 Task: Font style For heading Use Alef with orange colour & Underline. font size for heading '24 Pt. 'Change the font style of data to Alefand font size to  14 Pt. Change the alignment of both headline & data to  Align top. In the sheet  AssetAllocationbook
Action: Mouse moved to (88, 62)
Screenshot: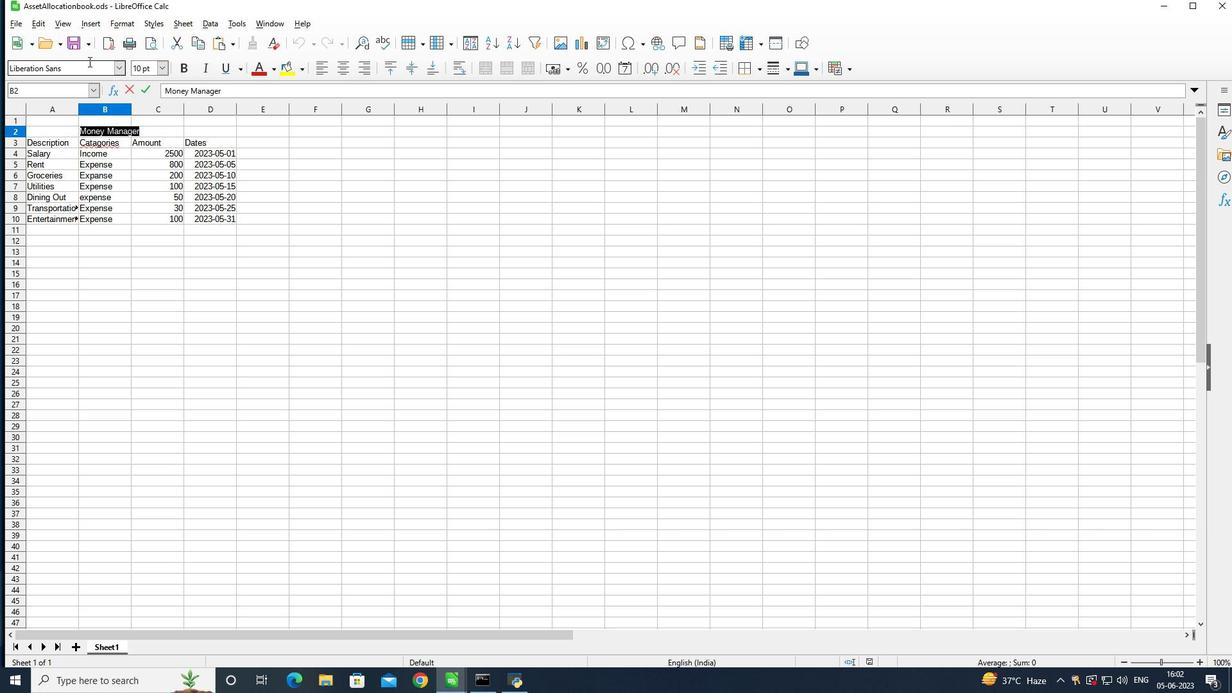 
Action: Mouse pressed left at (88, 61)
Screenshot: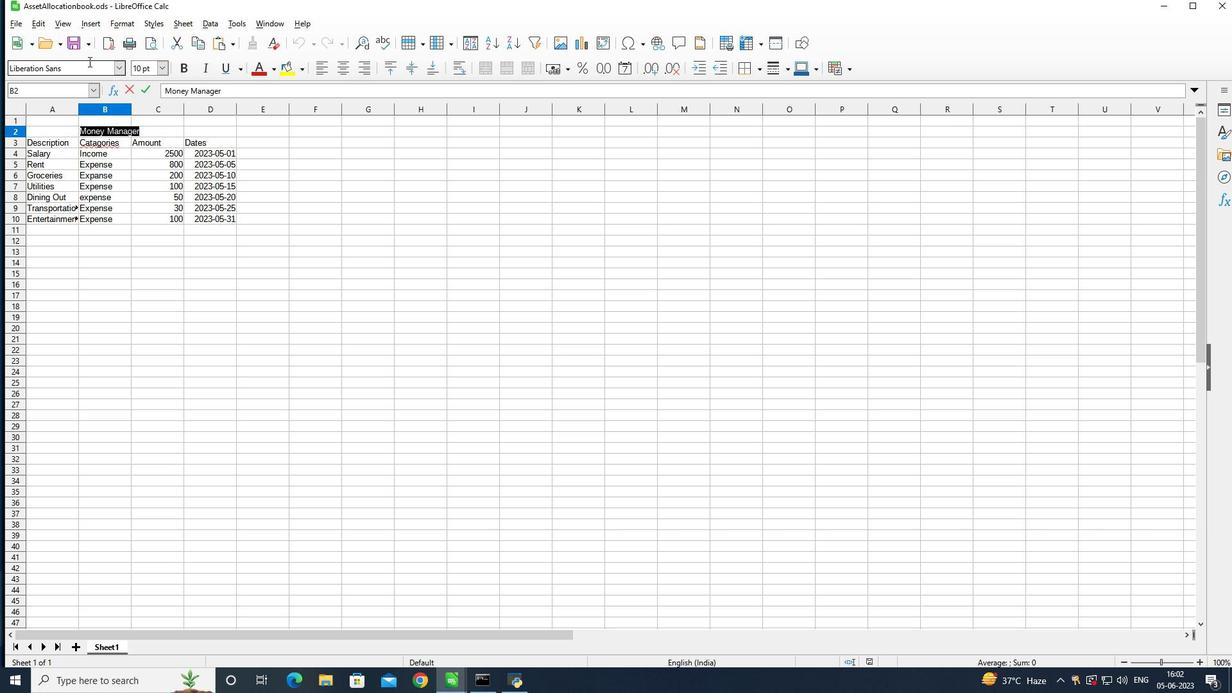 
Action: Mouse moved to (466, 125)
Screenshot: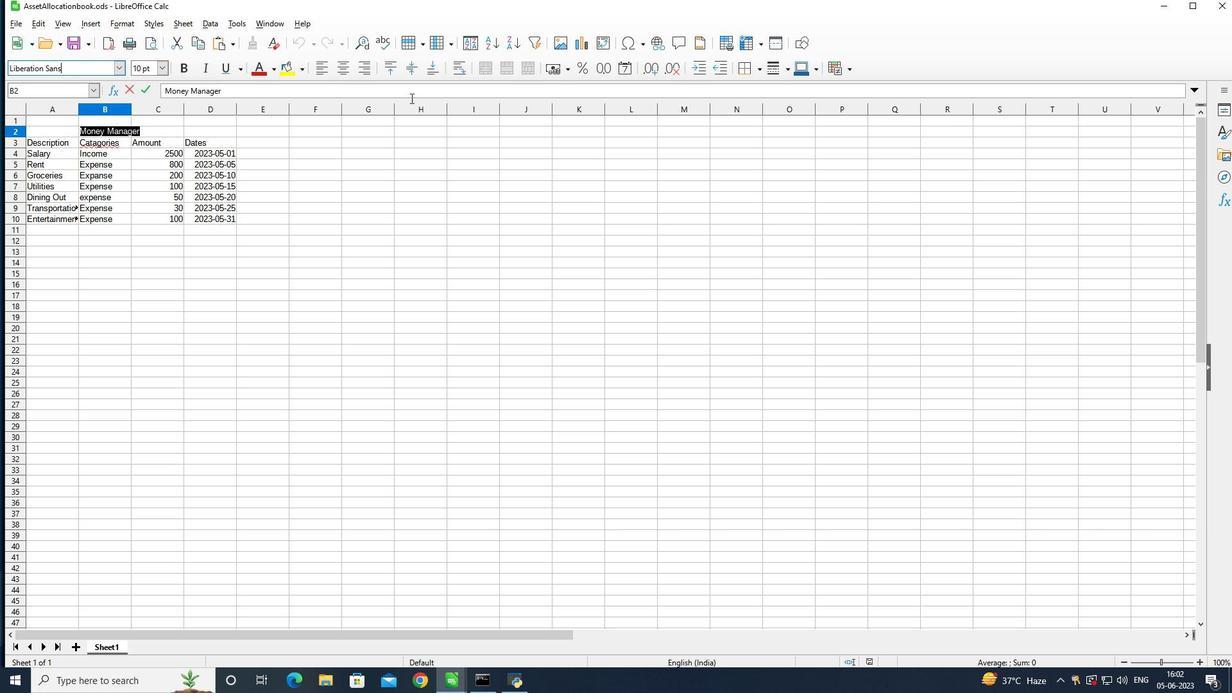
Action: Key pressed <Key.backspace>
Screenshot: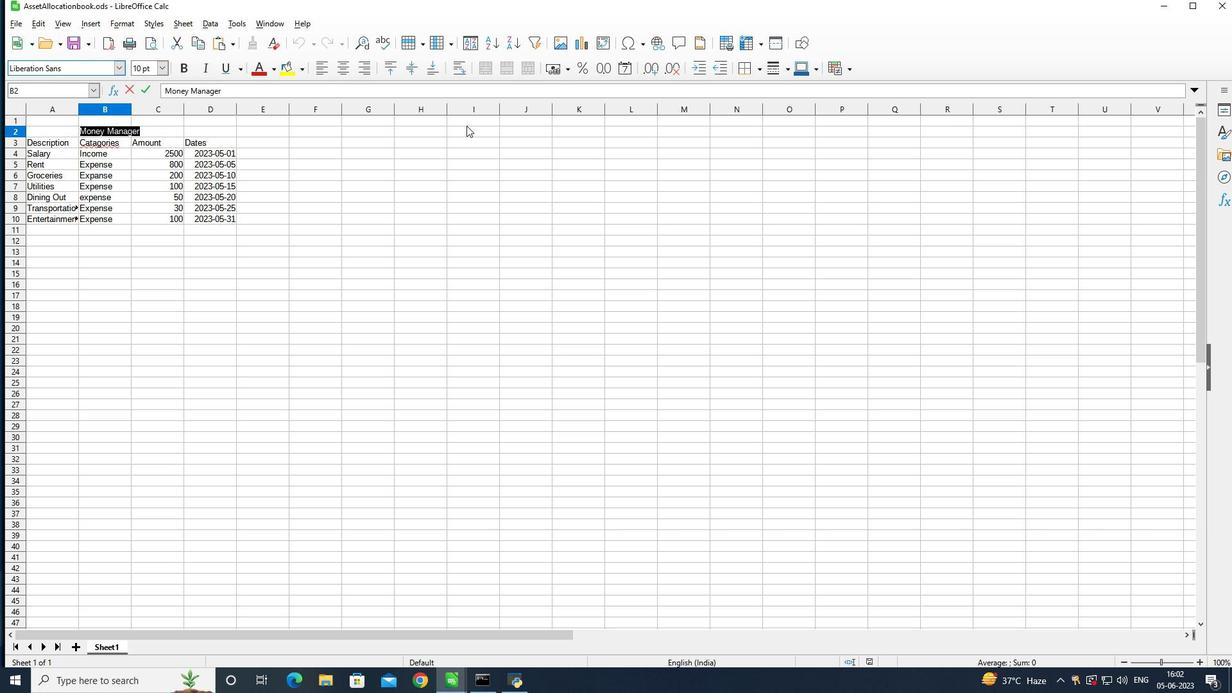 
Action: Mouse moved to (465, 125)
Screenshot: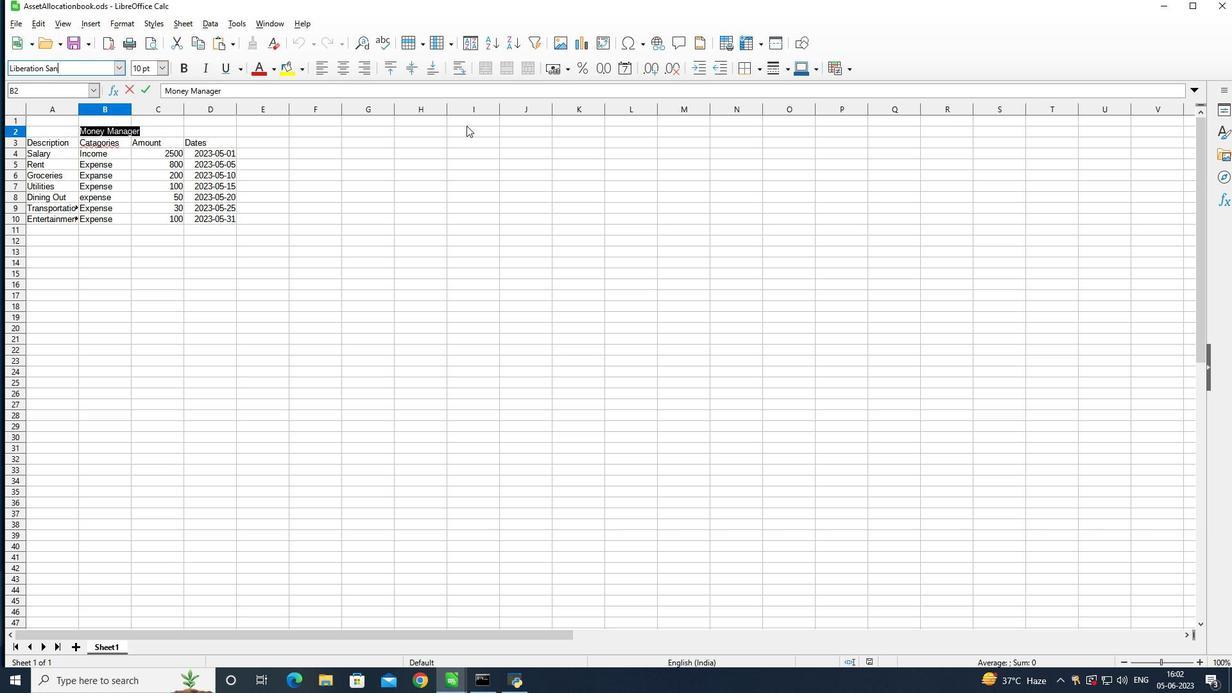 
Action: Key pressed <Key.backspace><Key.backspace><Key.backspace><Key.backspace><Key.backspace><Key.backspace><Key.backspace><Key.backspace><Key.backspace><Key.backspace><Key.backspace><Key.backspace><Key.backspace><Key.backspace><Key.backspace><Key.backspace><Key.backspace><Key.backspace><Key.backspace><Key.backspace><Key.backspace><Key.shift>Alef<Key.enter>
Screenshot: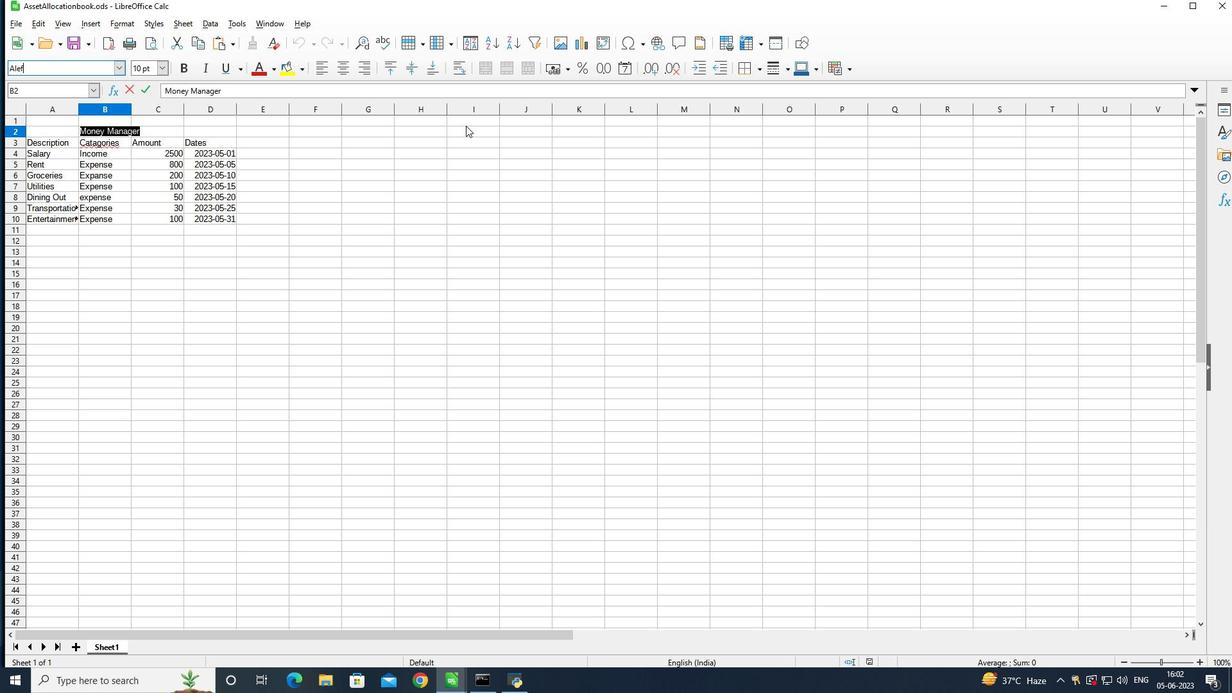 
Action: Mouse moved to (272, 68)
Screenshot: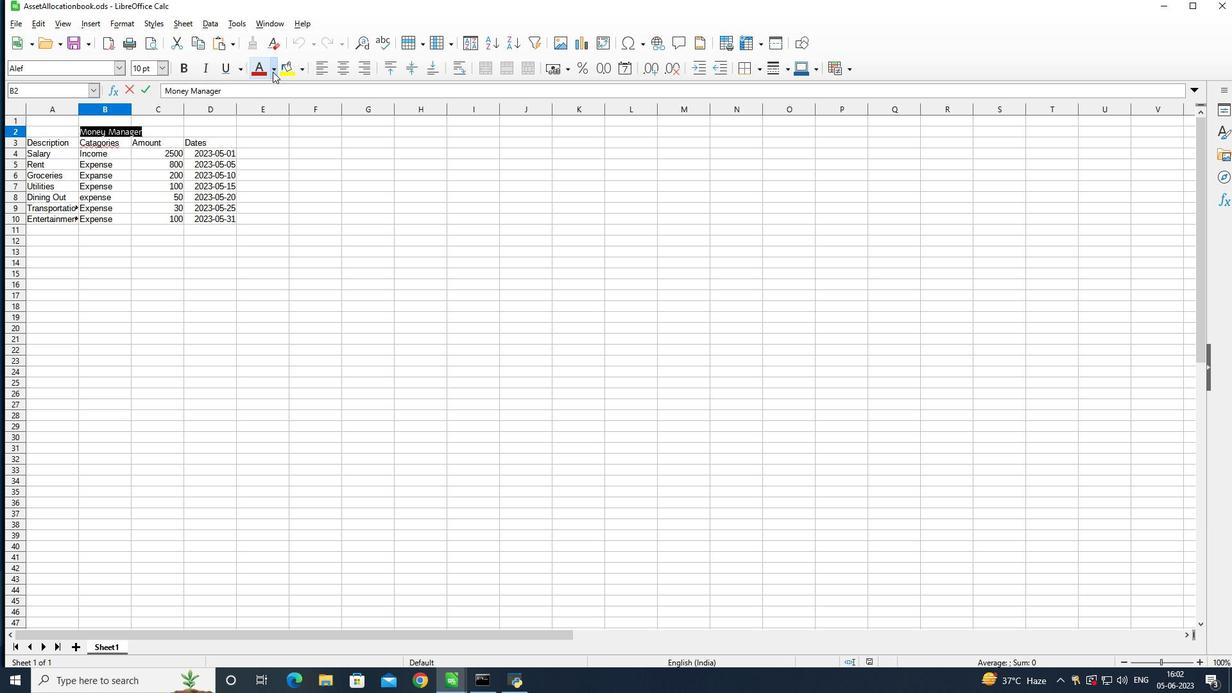 
Action: Mouse pressed left at (272, 68)
Screenshot: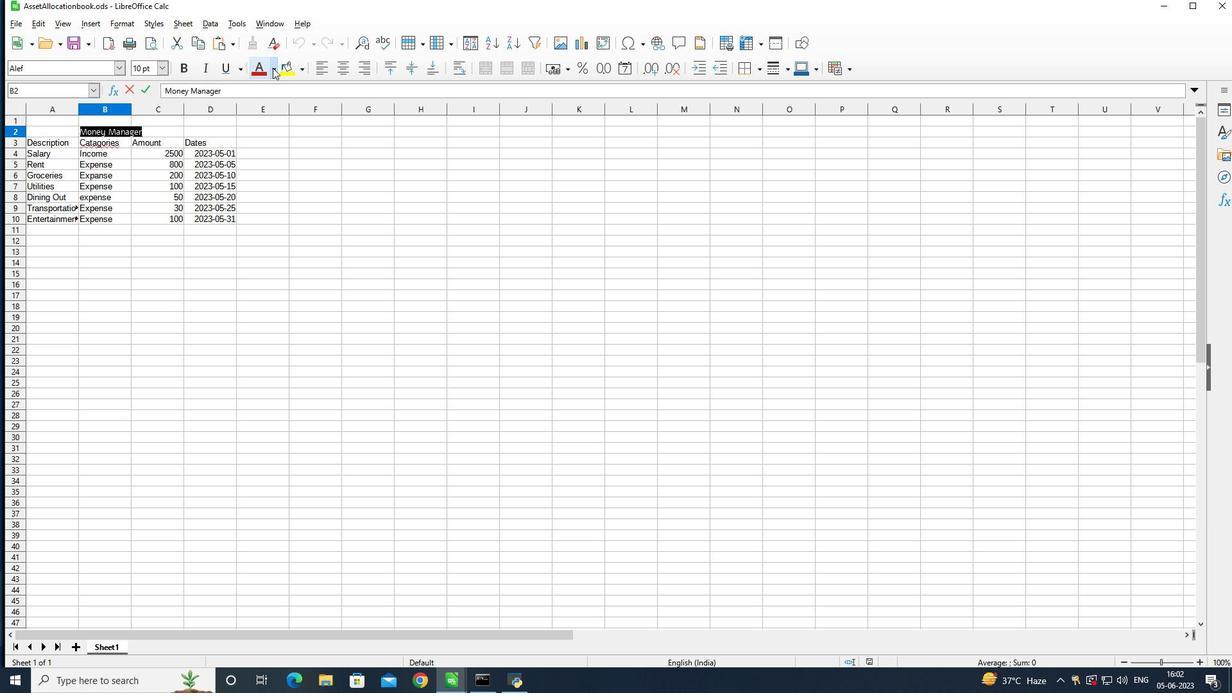 
Action: Mouse moved to (284, 161)
Screenshot: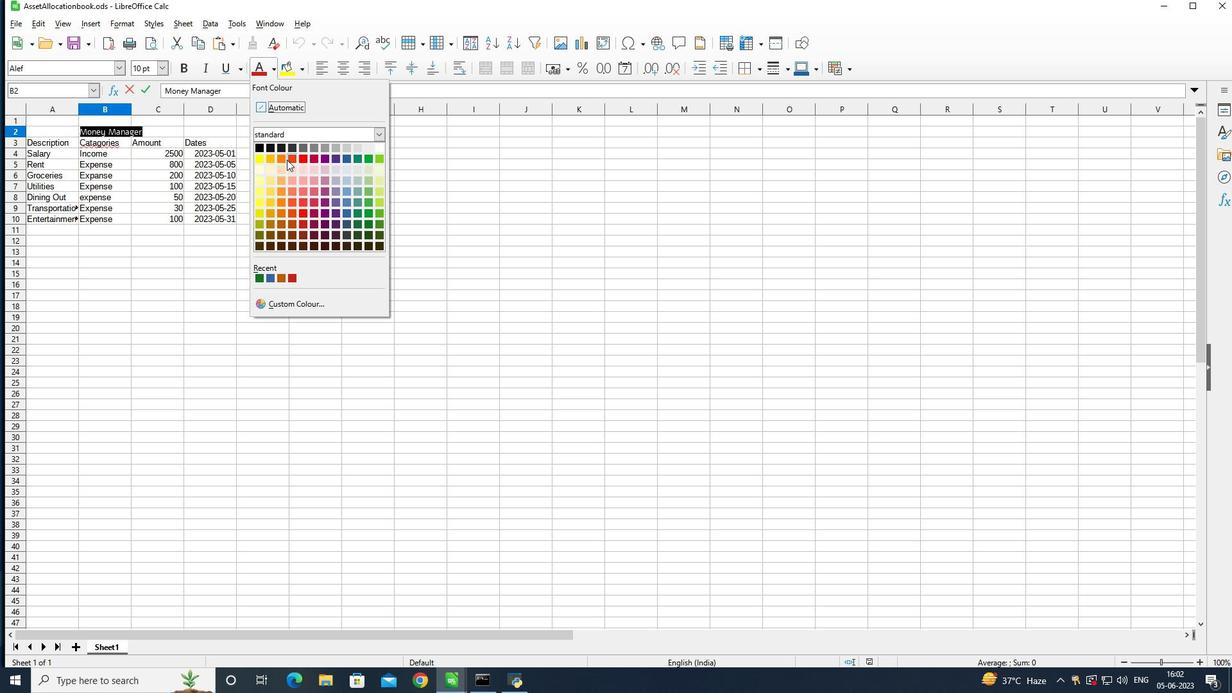 
Action: Mouse pressed left at (284, 161)
Screenshot: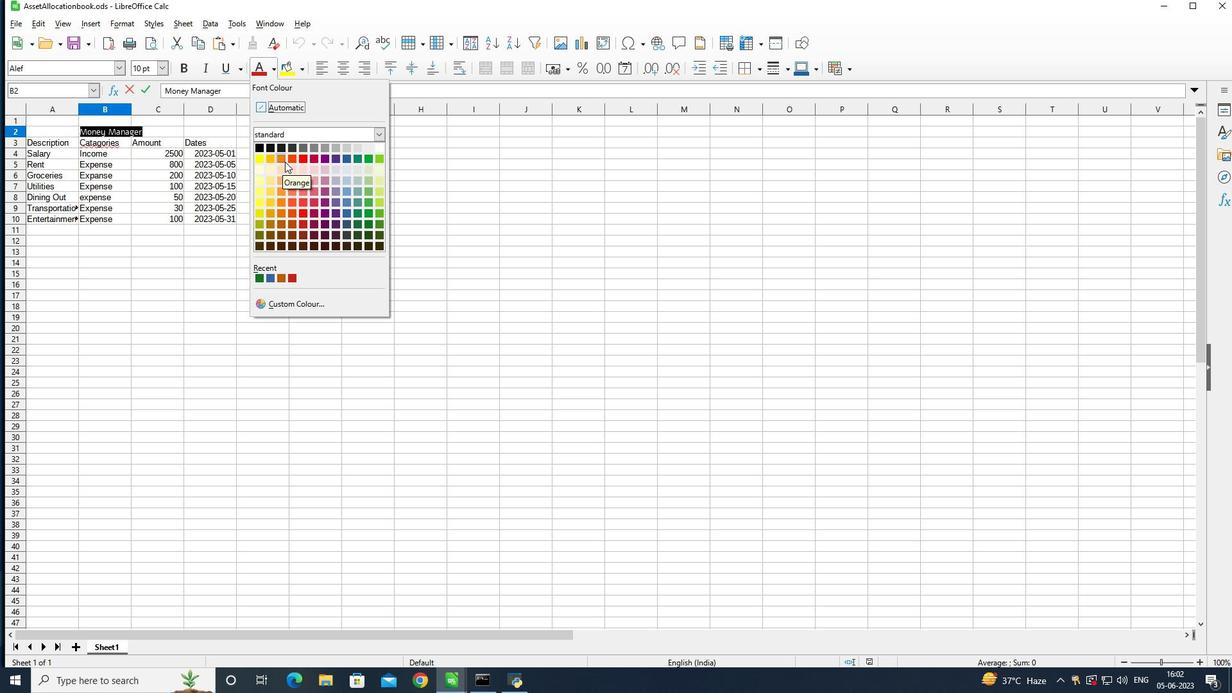 
Action: Mouse moved to (227, 73)
Screenshot: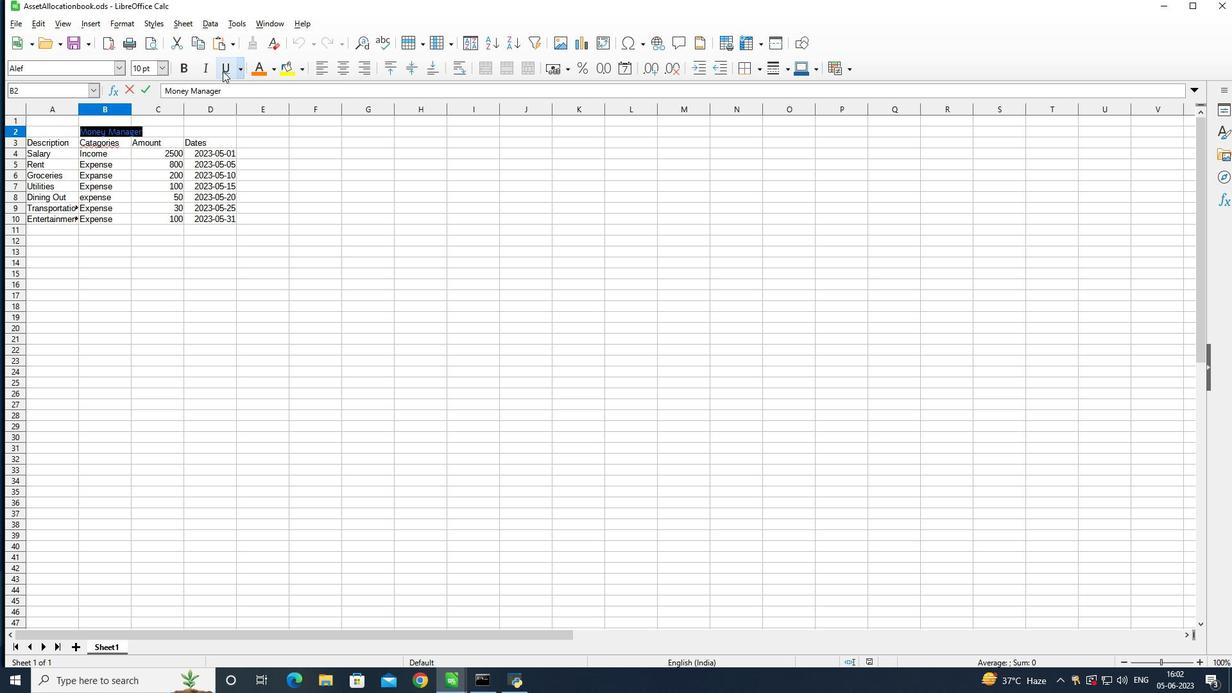 
Action: Mouse pressed left at (227, 73)
Screenshot: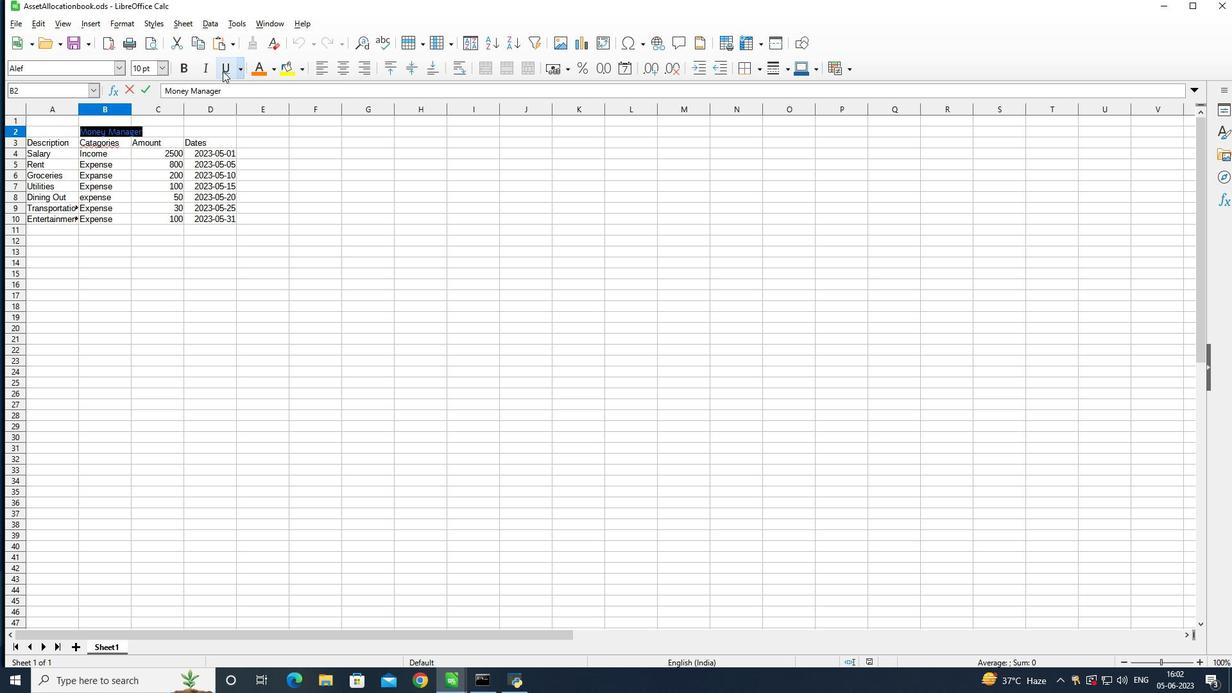 
Action: Mouse moved to (162, 65)
Screenshot: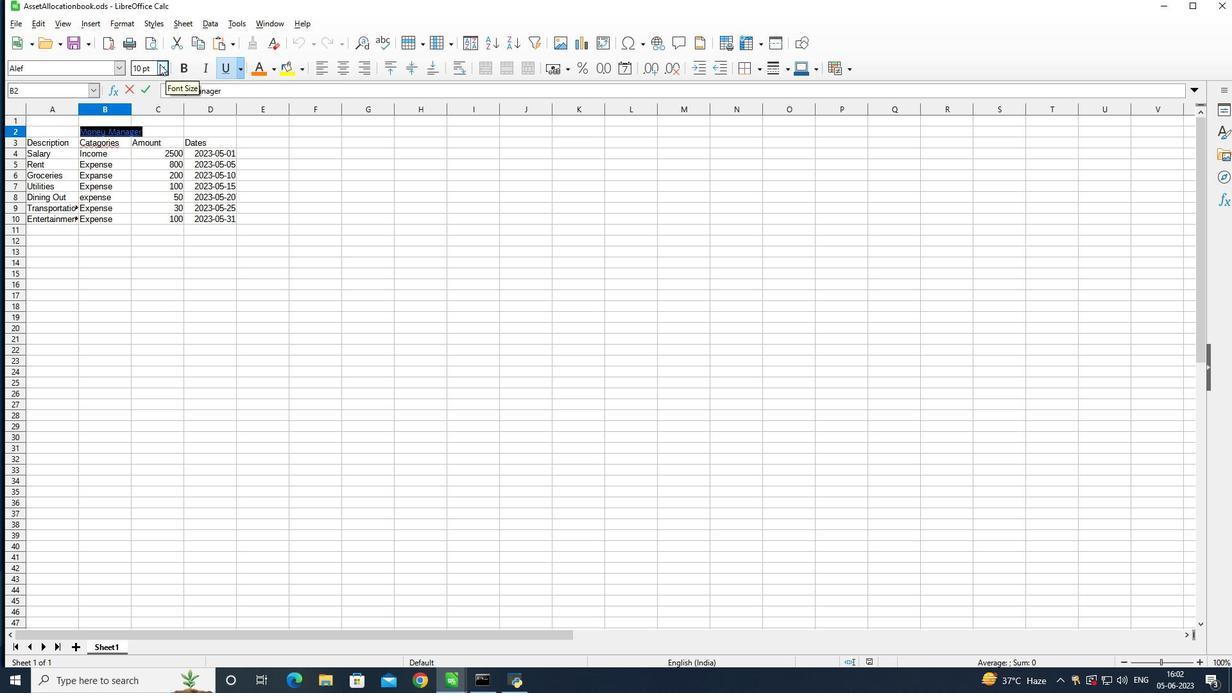 
Action: Mouse pressed left at (162, 65)
Screenshot: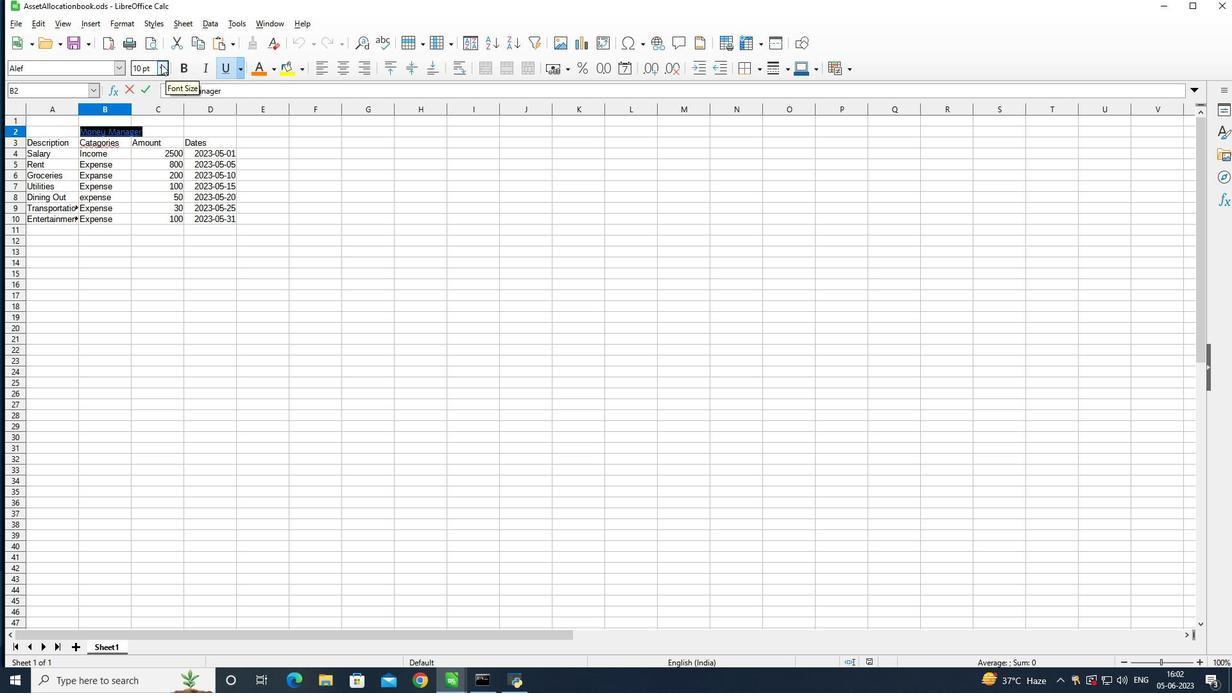
Action: Mouse moved to (144, 254)
Screenshot: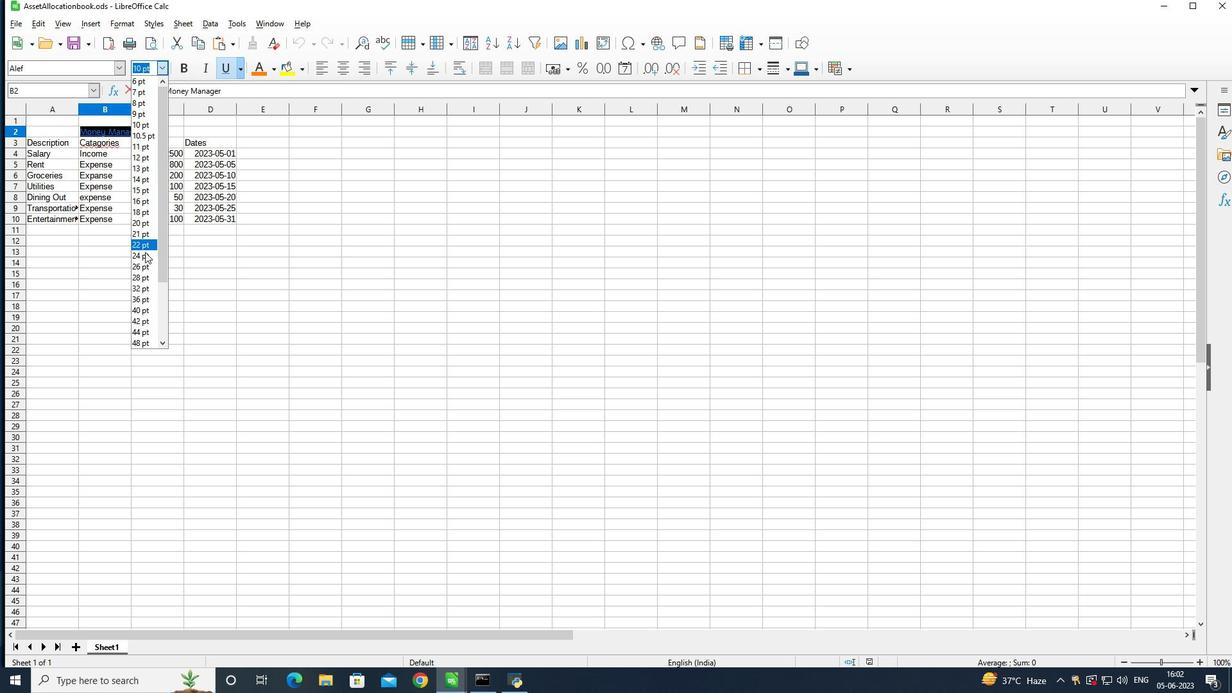 
Action: Mouse pressed left at (144, 254)
Screenshot: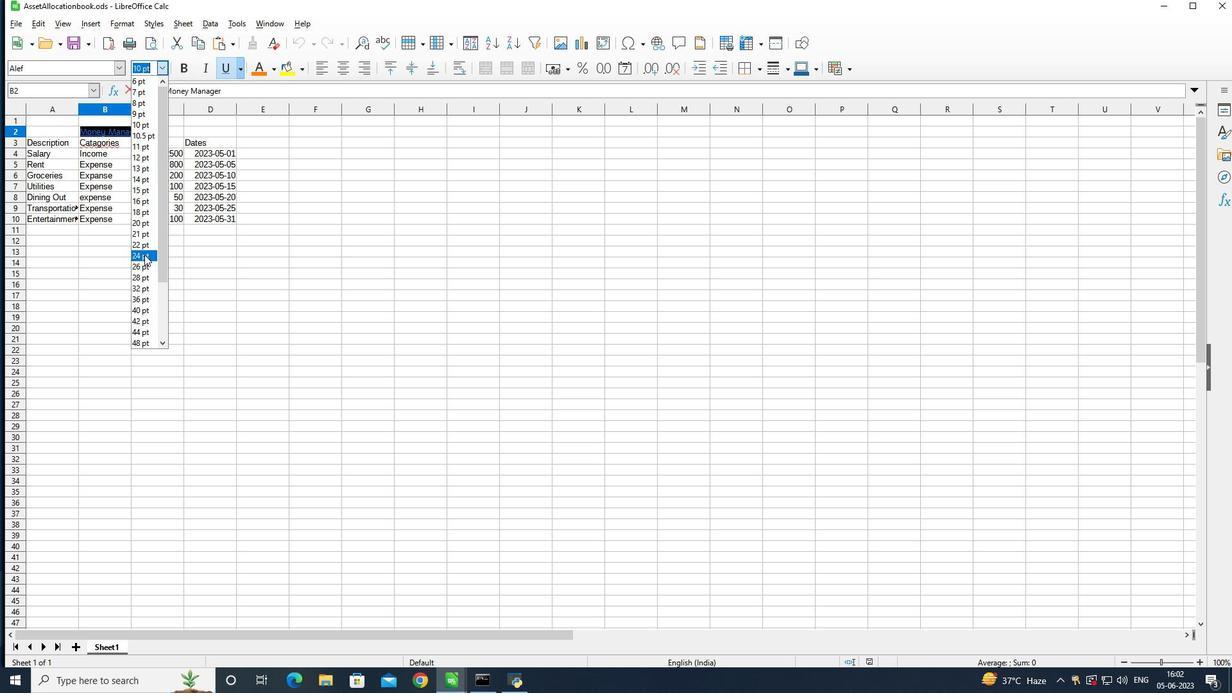 
Action: Mouse moved to (54, 152)
Screenshot: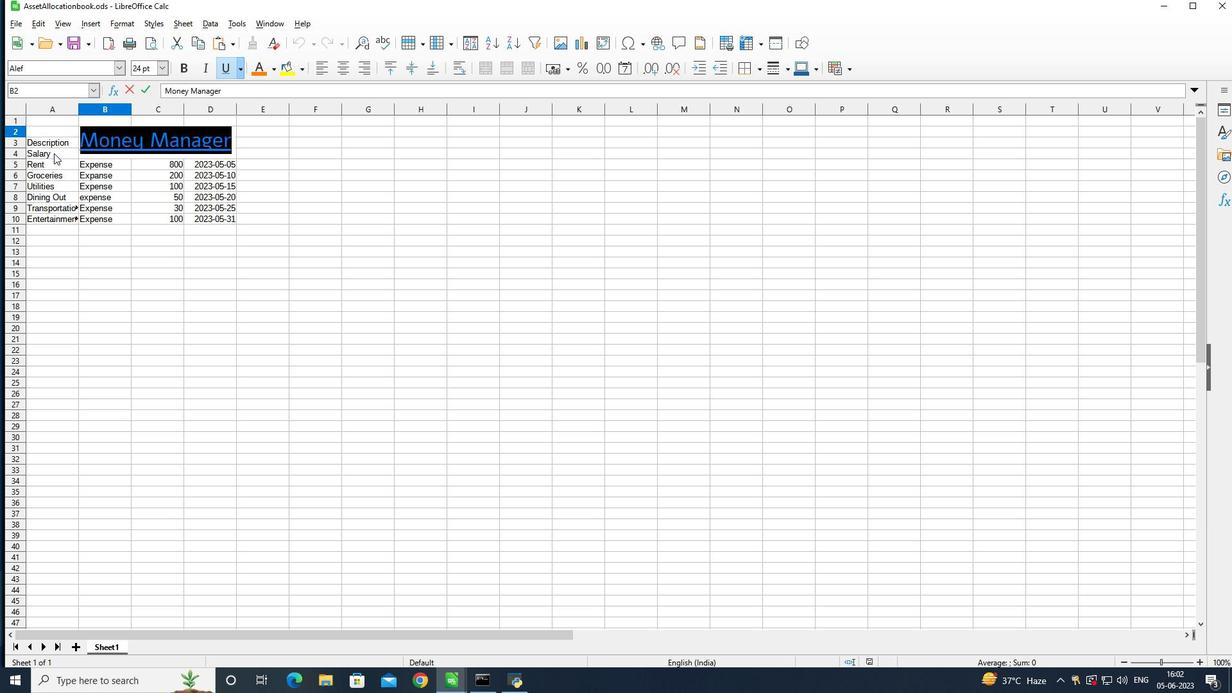 
Action: Mouse pressed left at (54, 152)
Screenshot: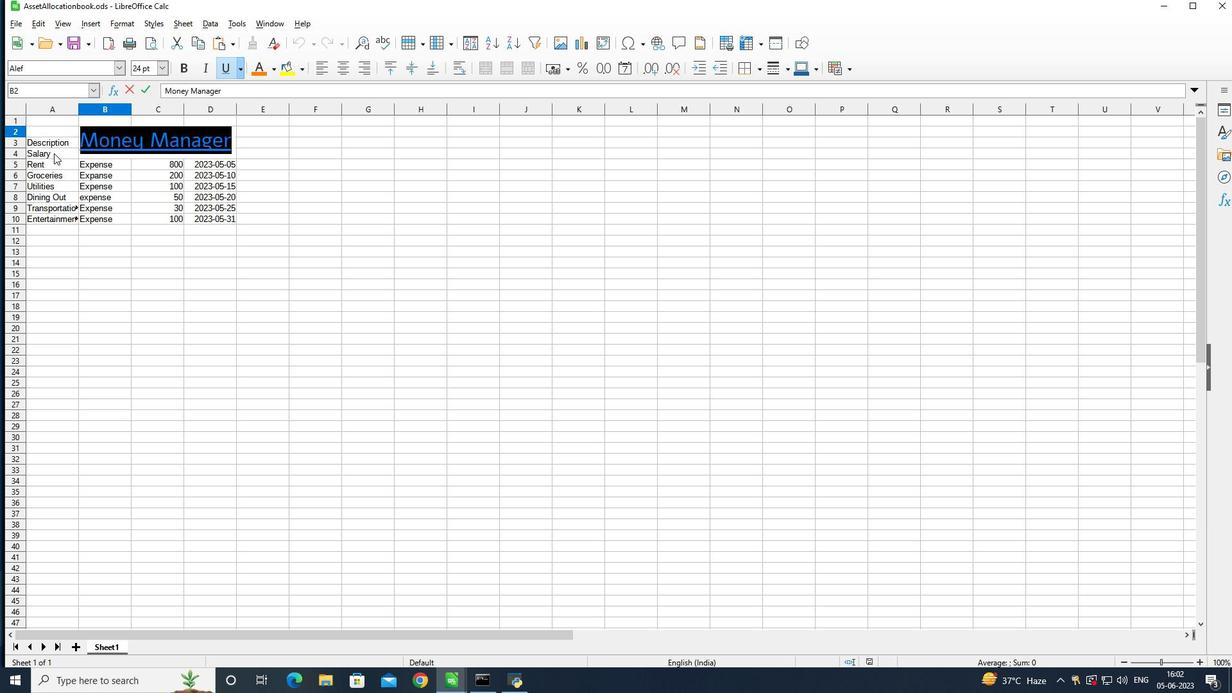 
Action: Mouse moved to (49, 146)
Screenshot: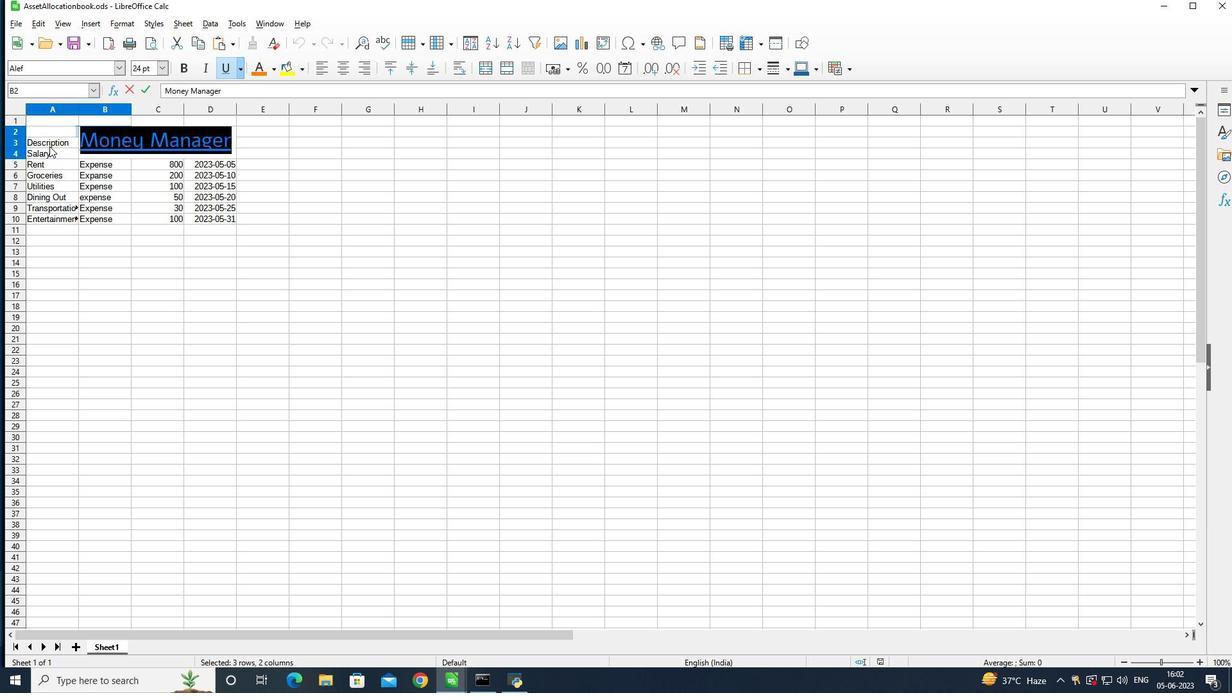
Action: Mouse pressed left at (49, 146)
Screenshot: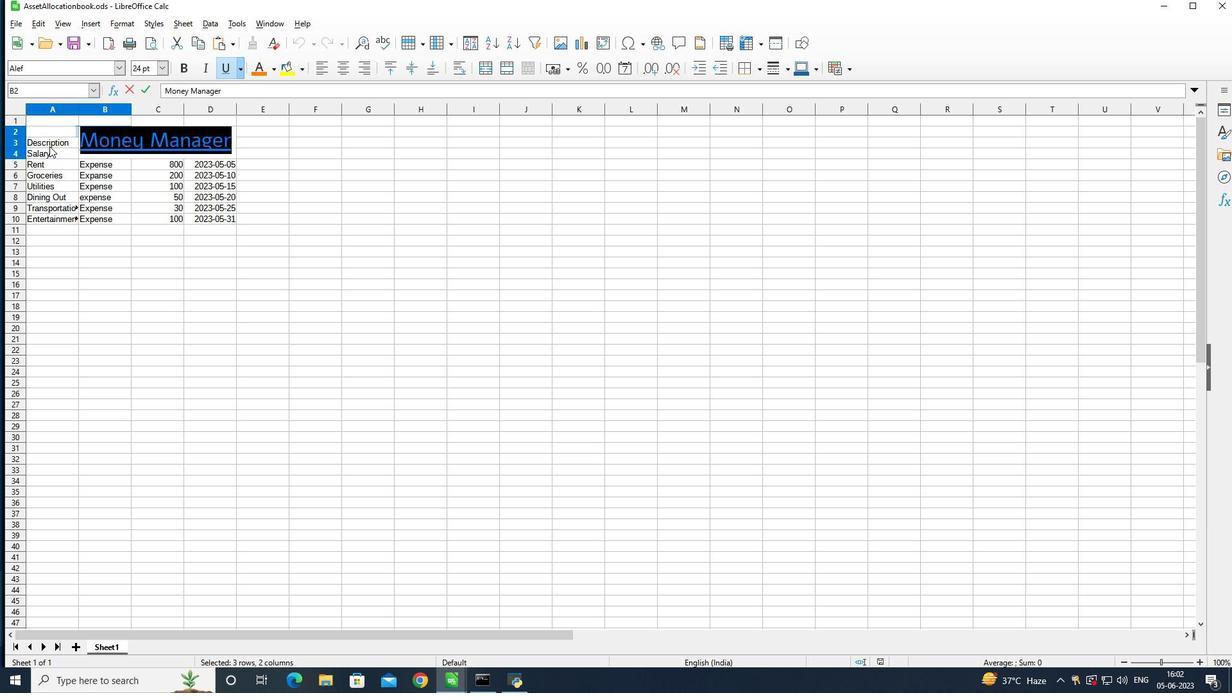 
Action: Mouse moved to (144, 209)
Screenshot: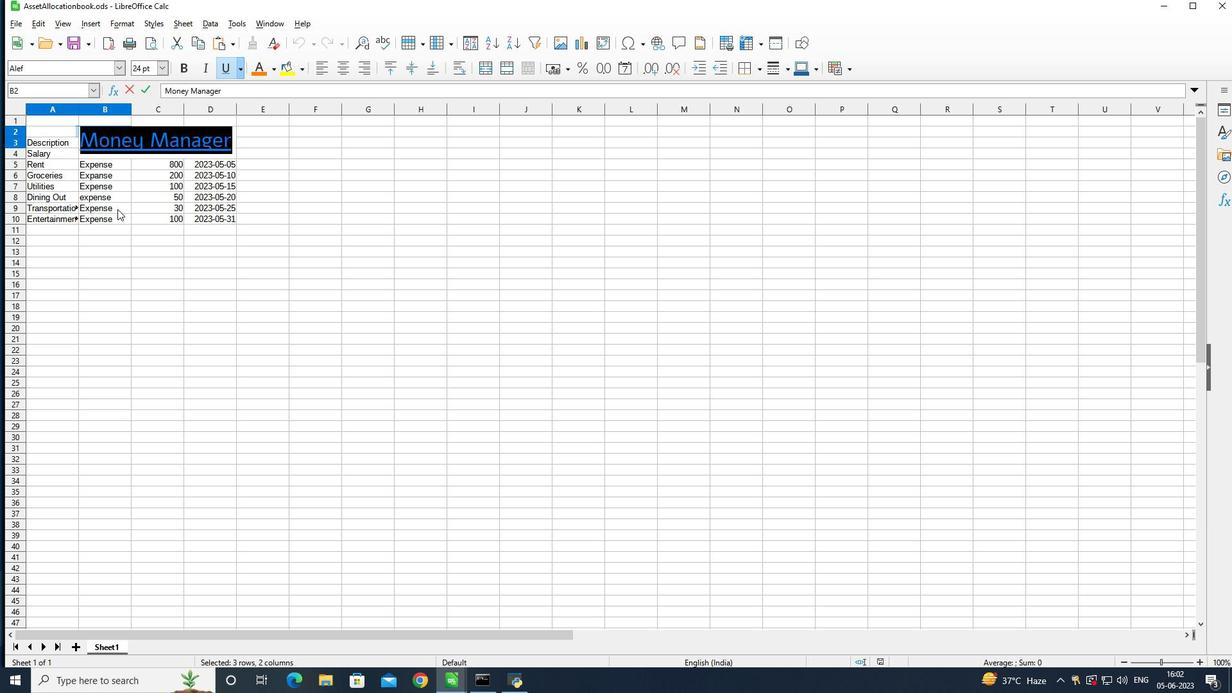 
Action: Mouse pressed right at (144, 209)
Screenshot: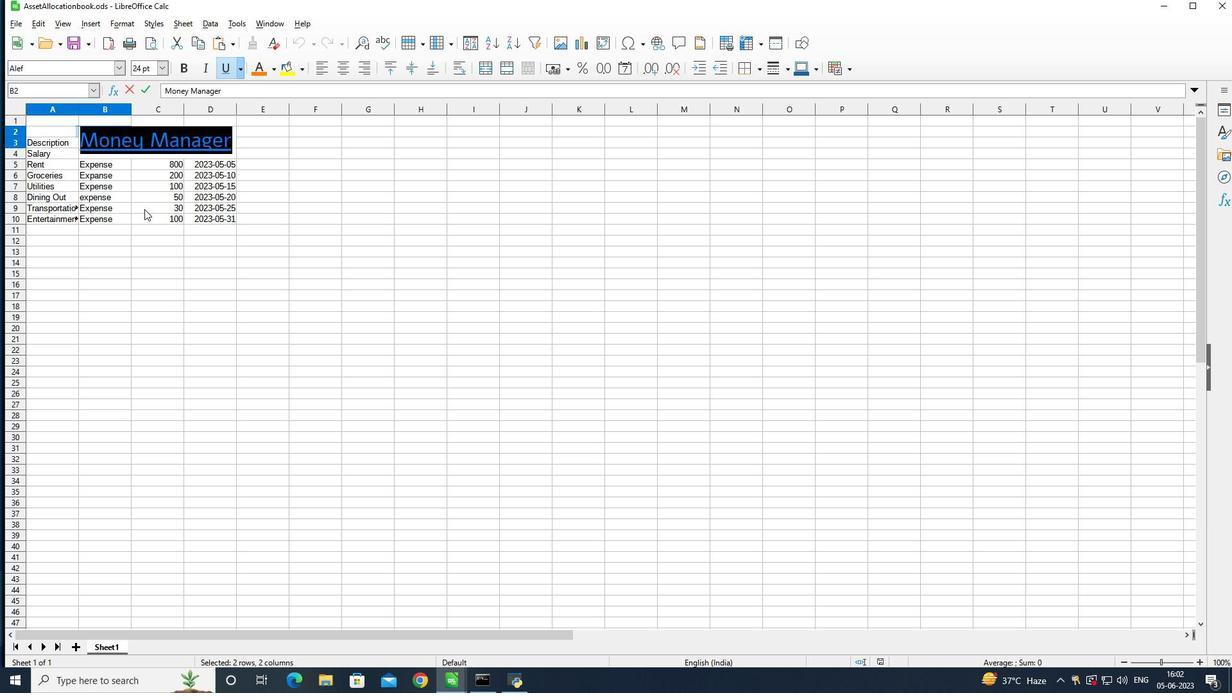 
Action: Mouse moved to (340, 218)
Screenshot: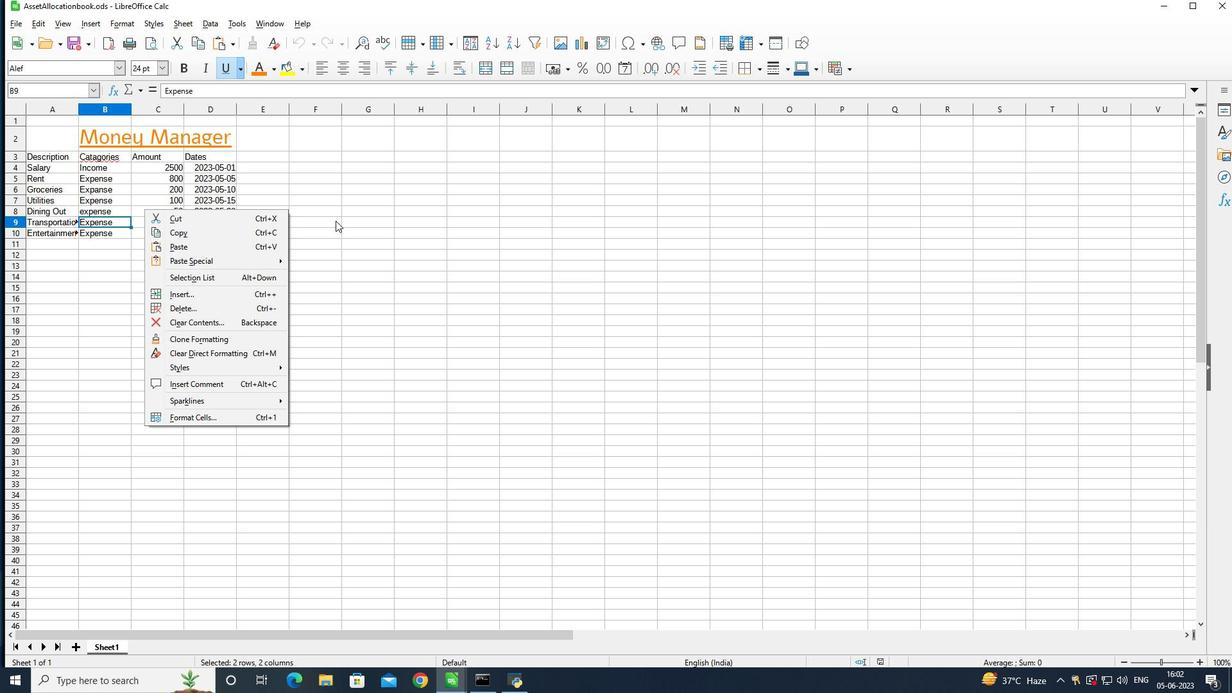 
Action: Mouse pressed left at (340, 218)
Screenshot: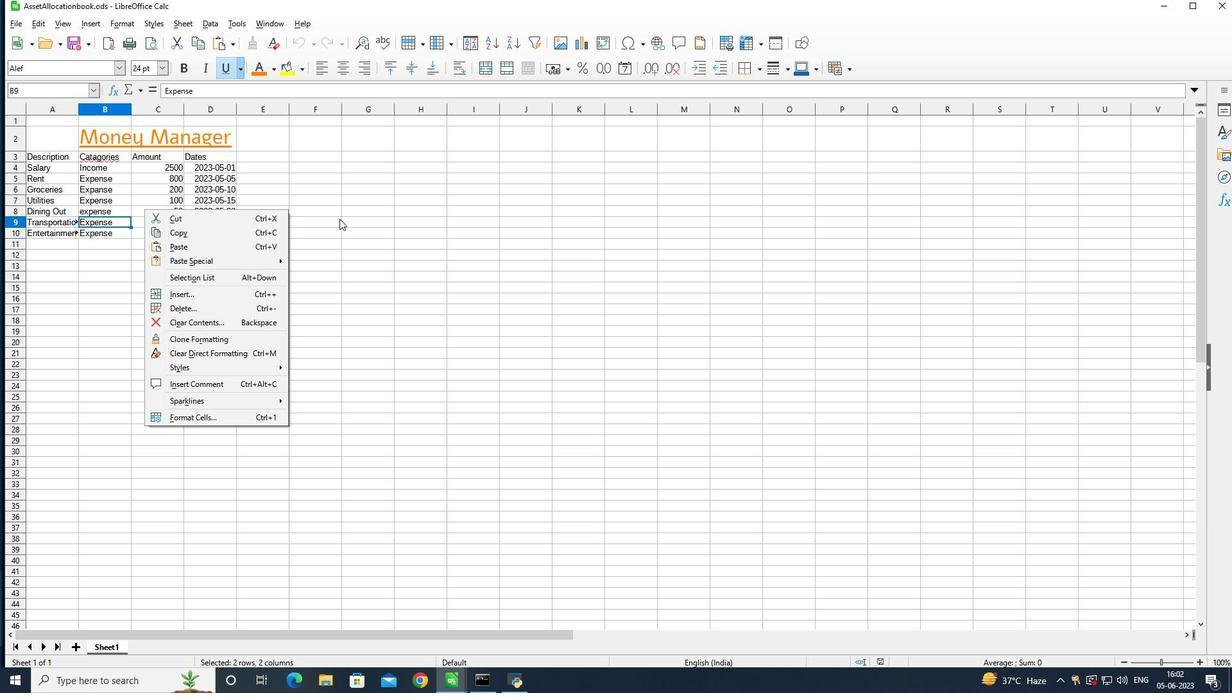 
Action: Mouse moved to (39, 154)
Screenshot: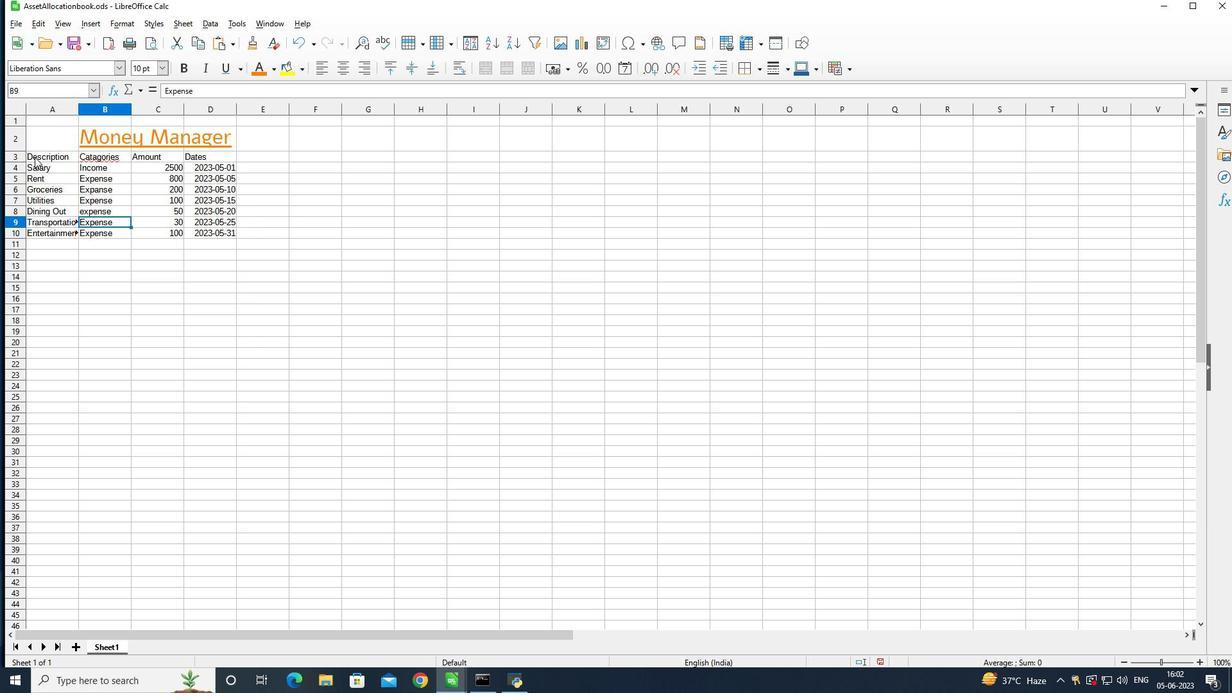 
Action: Mouse pressed left at (38, 155)
Screenshot: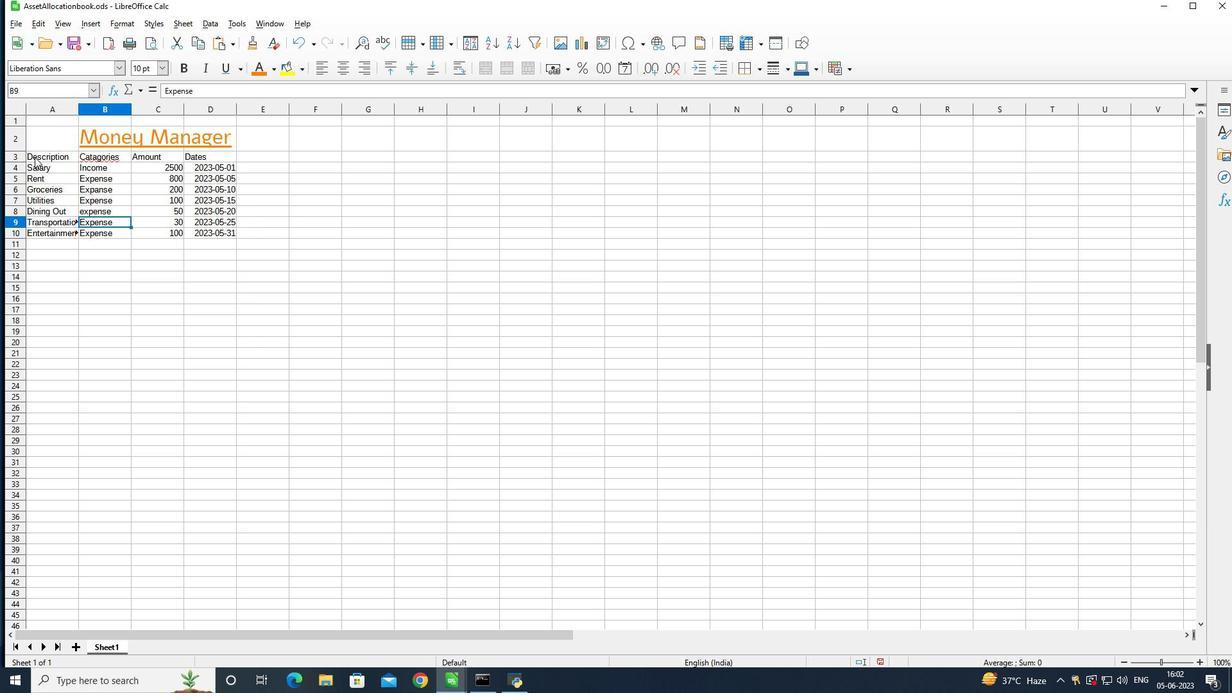 
Action: Mouse moved to (91, 67)
Screenshot: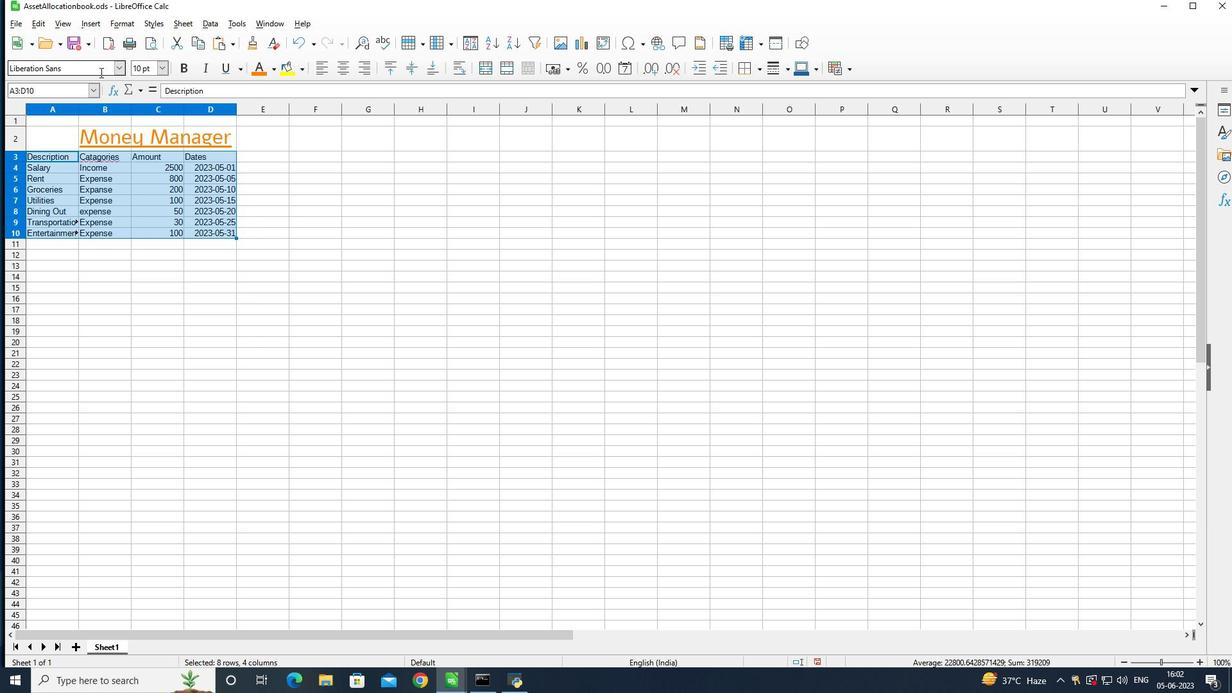
Action: Mouse pressed left at (91, 67)
Screenshot: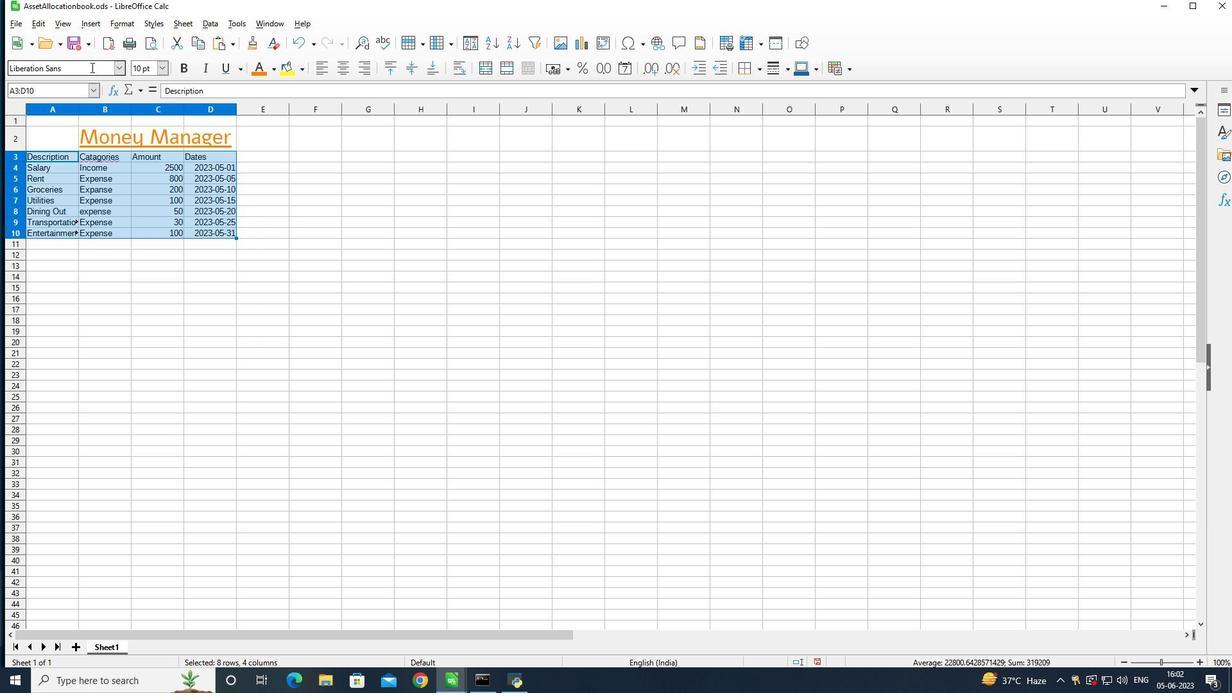 
Action: Mouse moved to (868, 105)
Screenshot: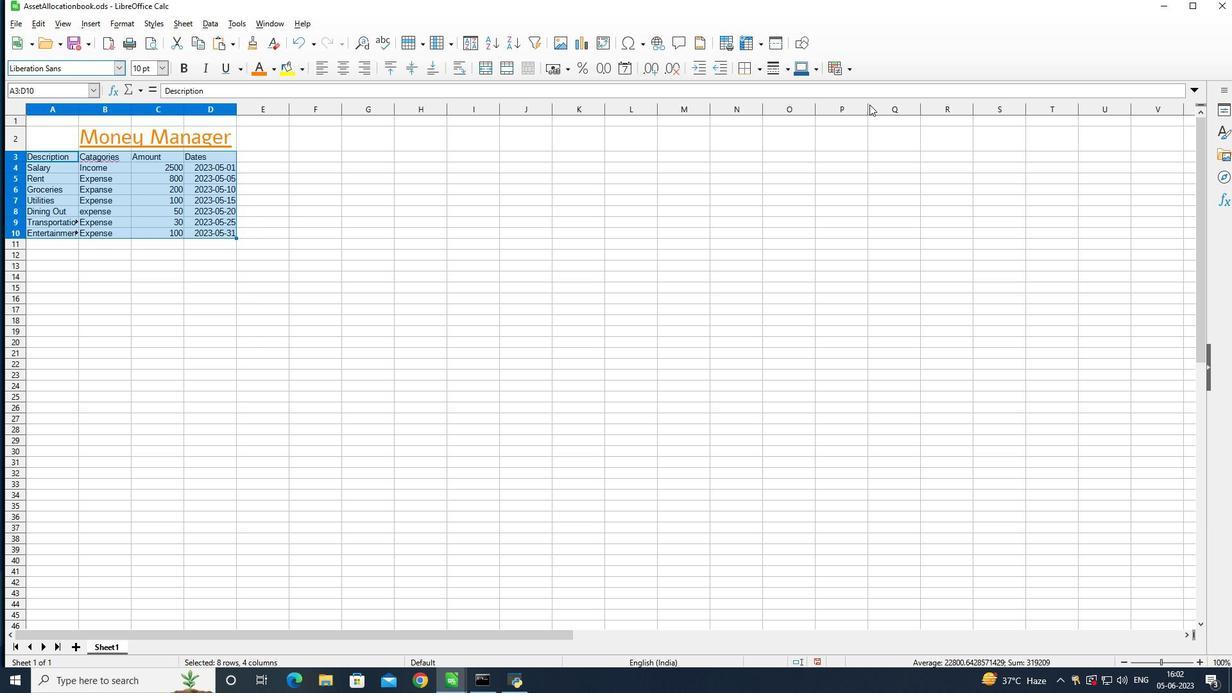 
Action: Key pressed <Key.backspace>
Screenshot: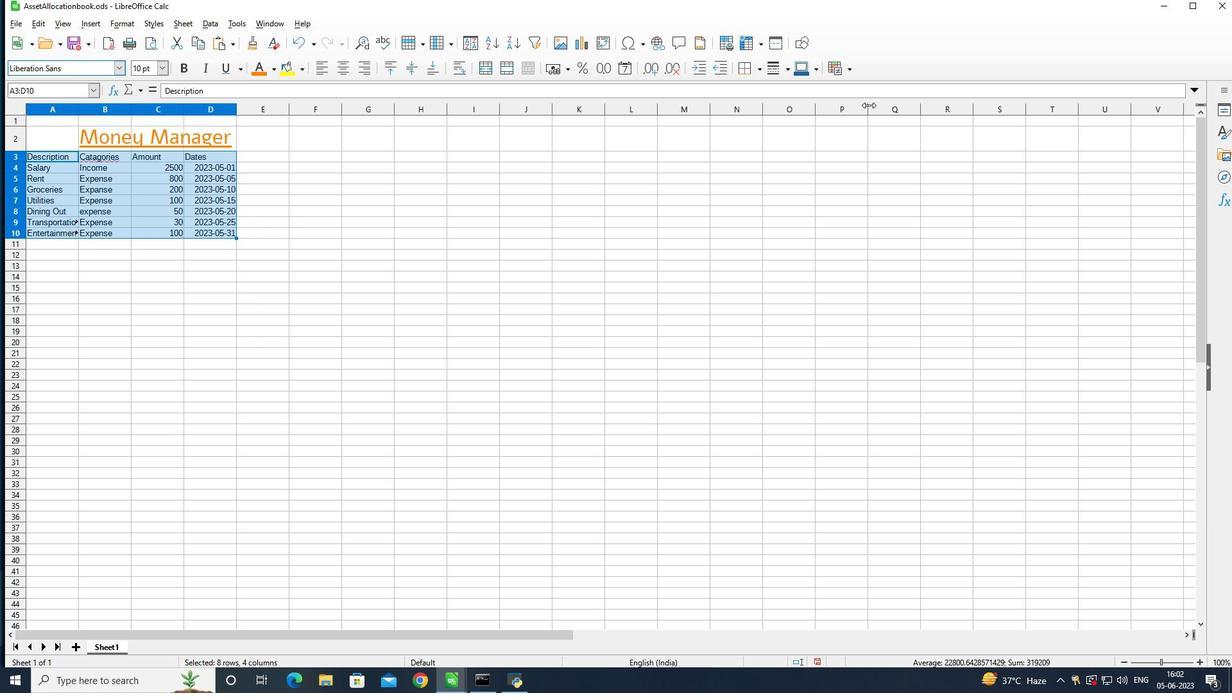 
Action: Mouse moved to (868, 105)
Screenshot: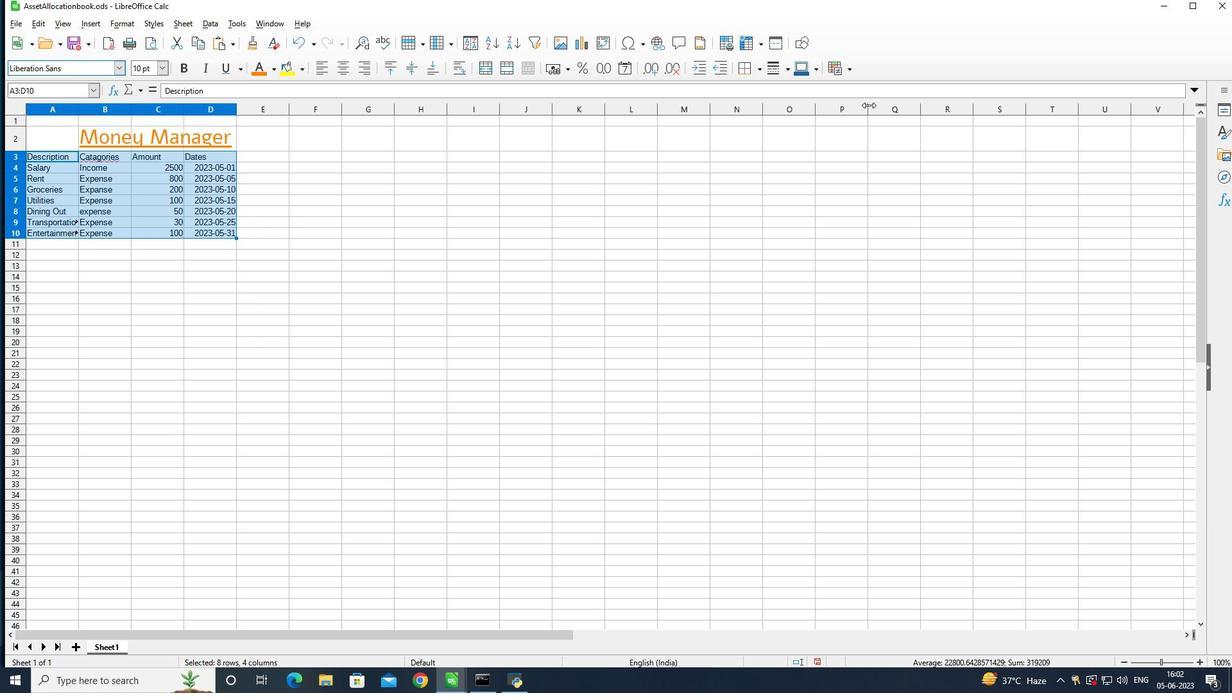 
Action: Key pressed <Key.backspace><Key.backspace><Key.backspace><Key.backspace><Key.backspace><Key.backspace><Key.backspace><Key.backspace><Key.backspace><Key.backspace><Key.backspace><Key.backspace><Key.backspace><Key.backspace><Key.backspace><Key.backspace><Key.backspace><Key.backspace><Key.backspace><Key.backspace><Key.backspace><Key.backspace><Key.backspace><Key.backspace>
Screenshot: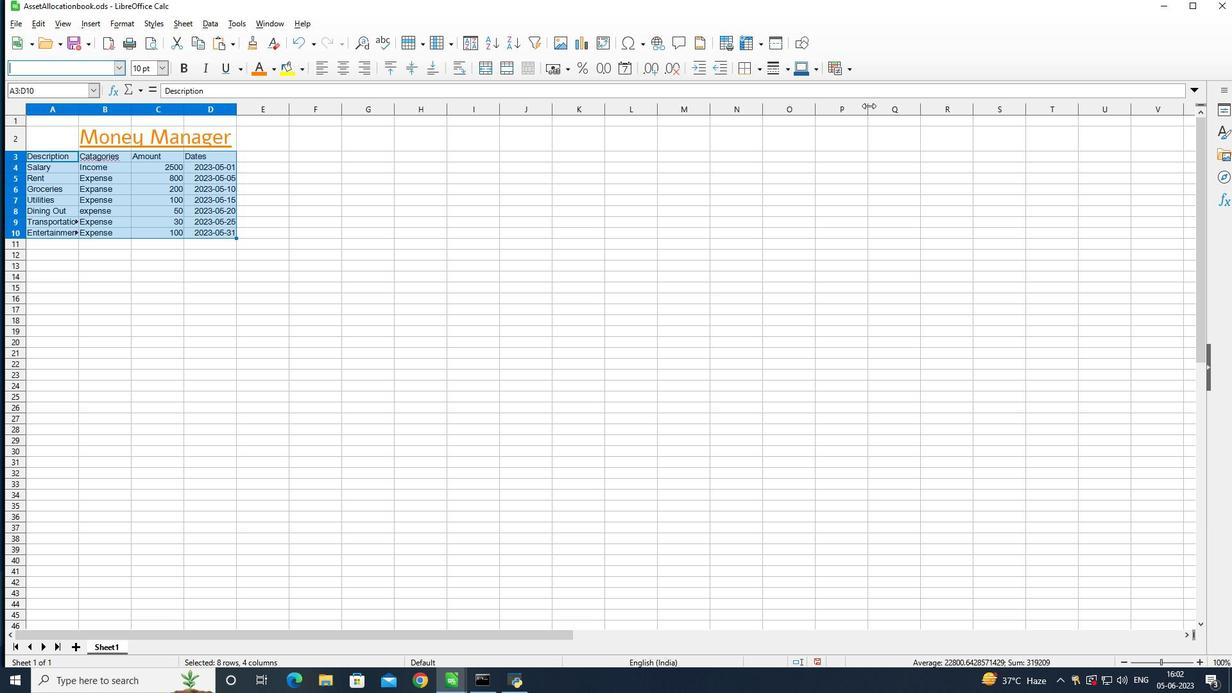 
Action: Mouse moved to (868, 106)
Screenshot: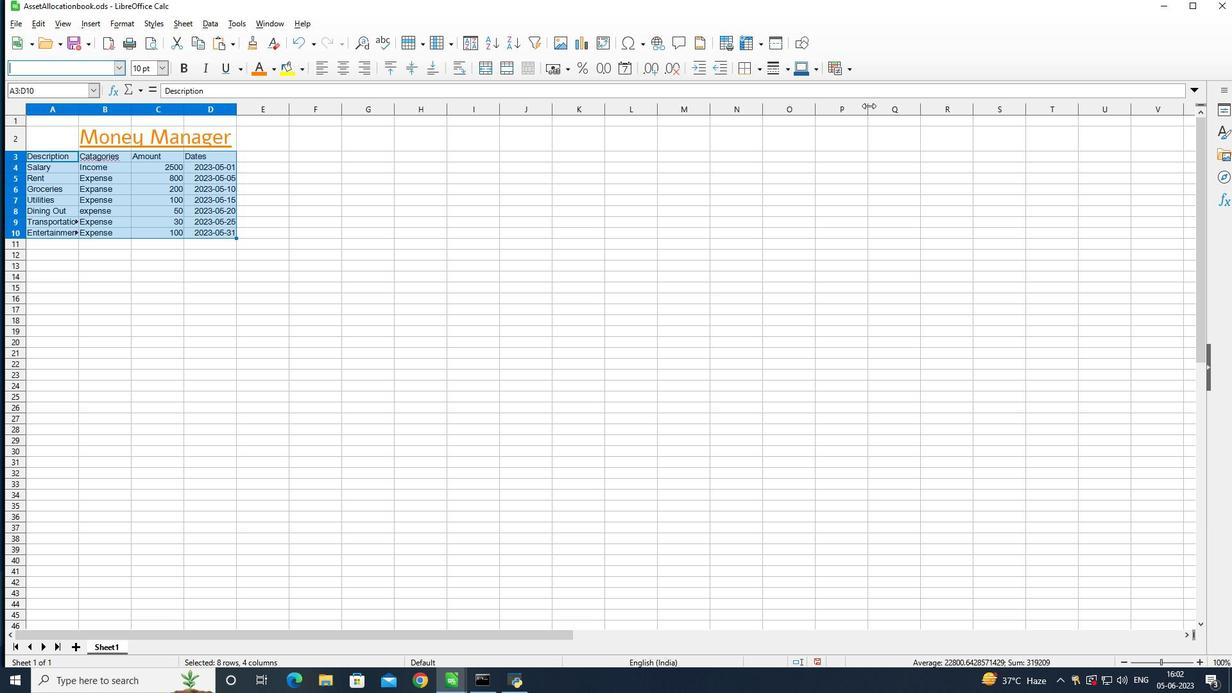
Action: Key pressed <Key.backspace>
Screenshot: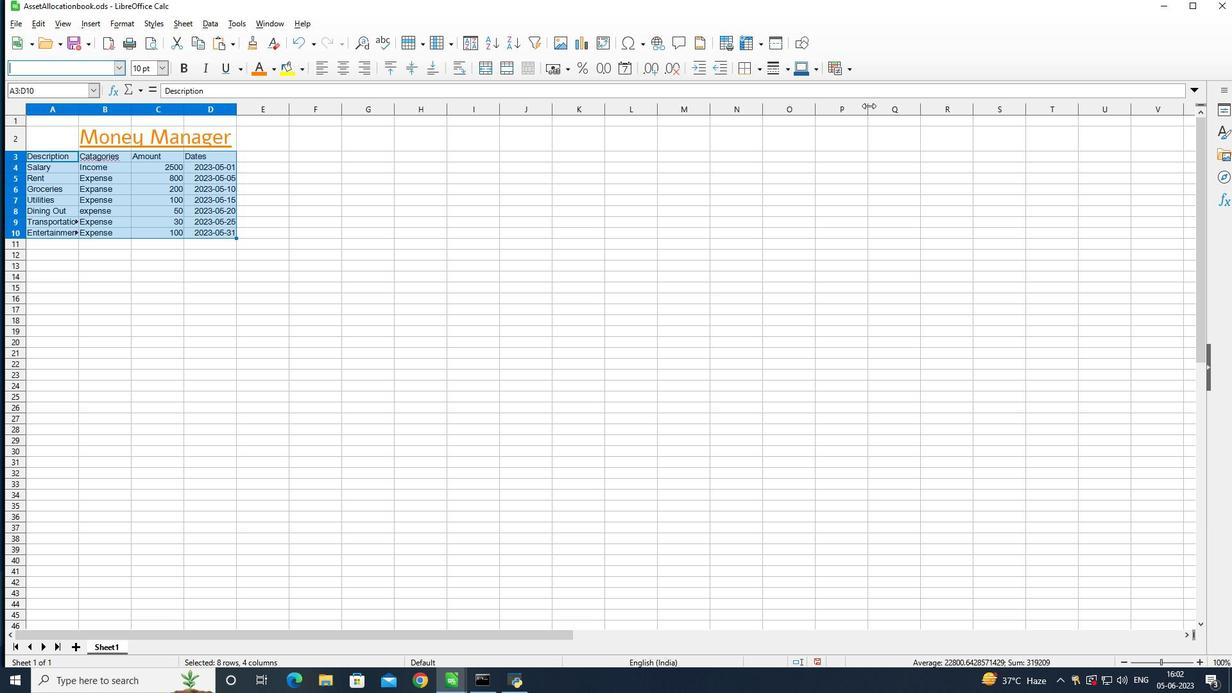 
Action: Mouse moved to (867, 107)
Screenshot: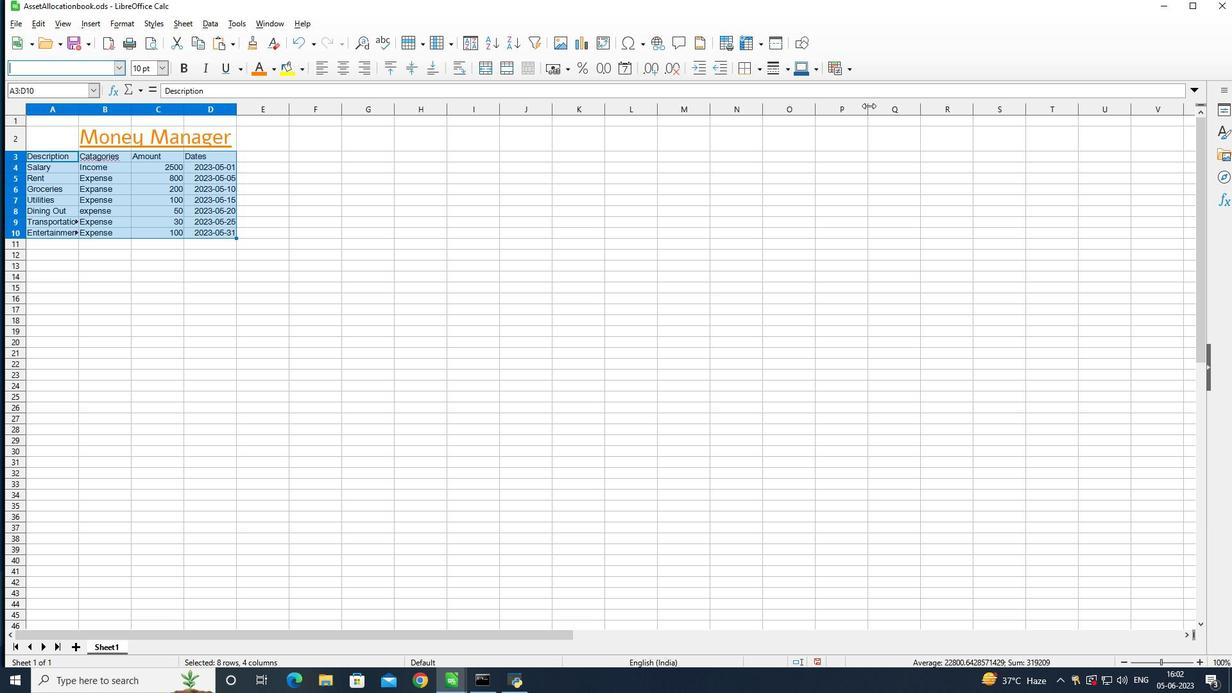 
Action: Key pressed <Key.backspace>
Screenshot: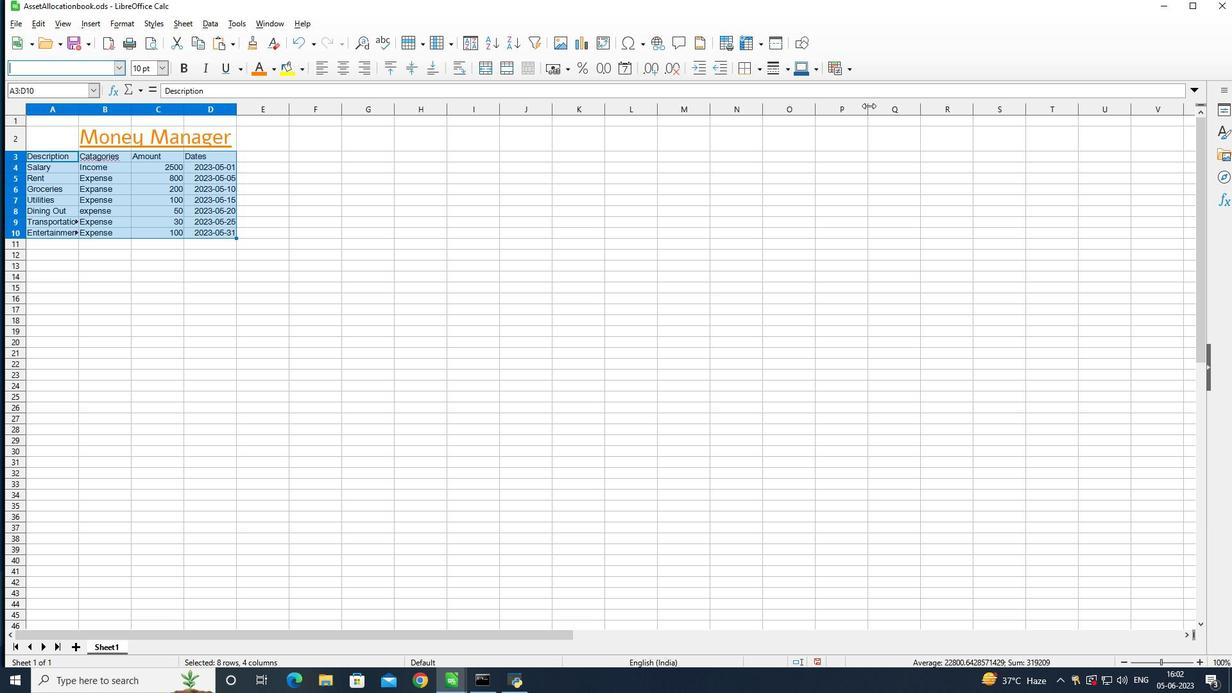 
Action: Mouse moved to (867, 114)
Screenshot: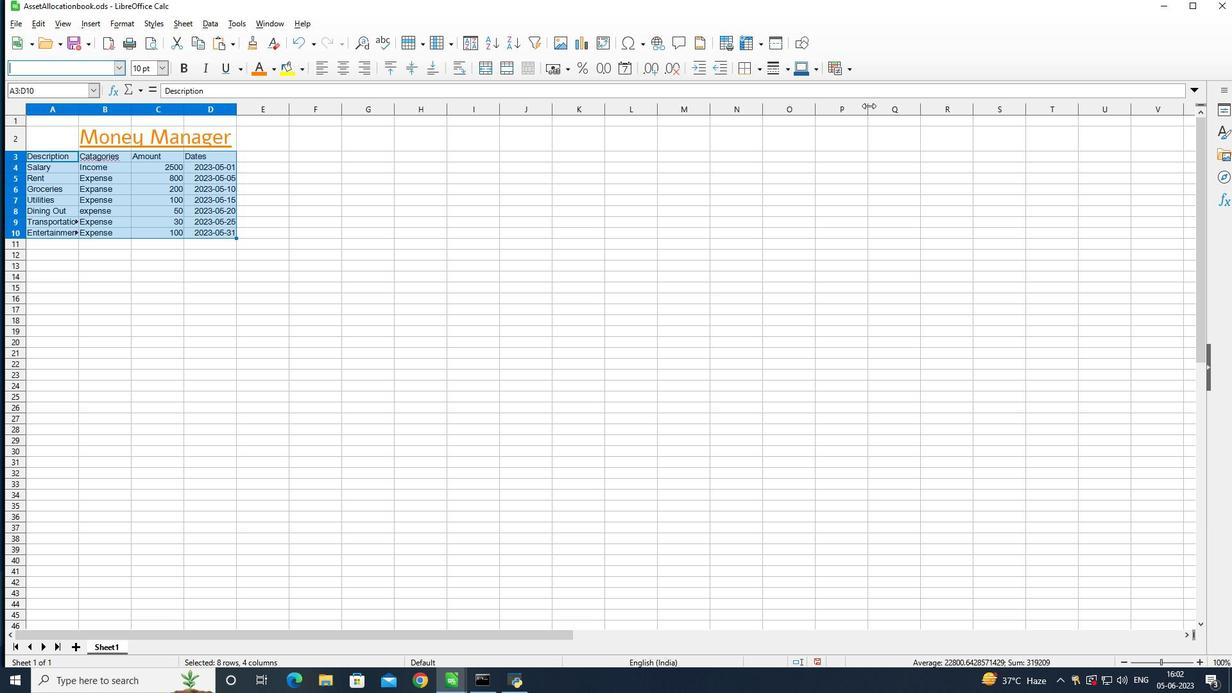 
Action: Key pressed <Key.backspace>
Screenshot: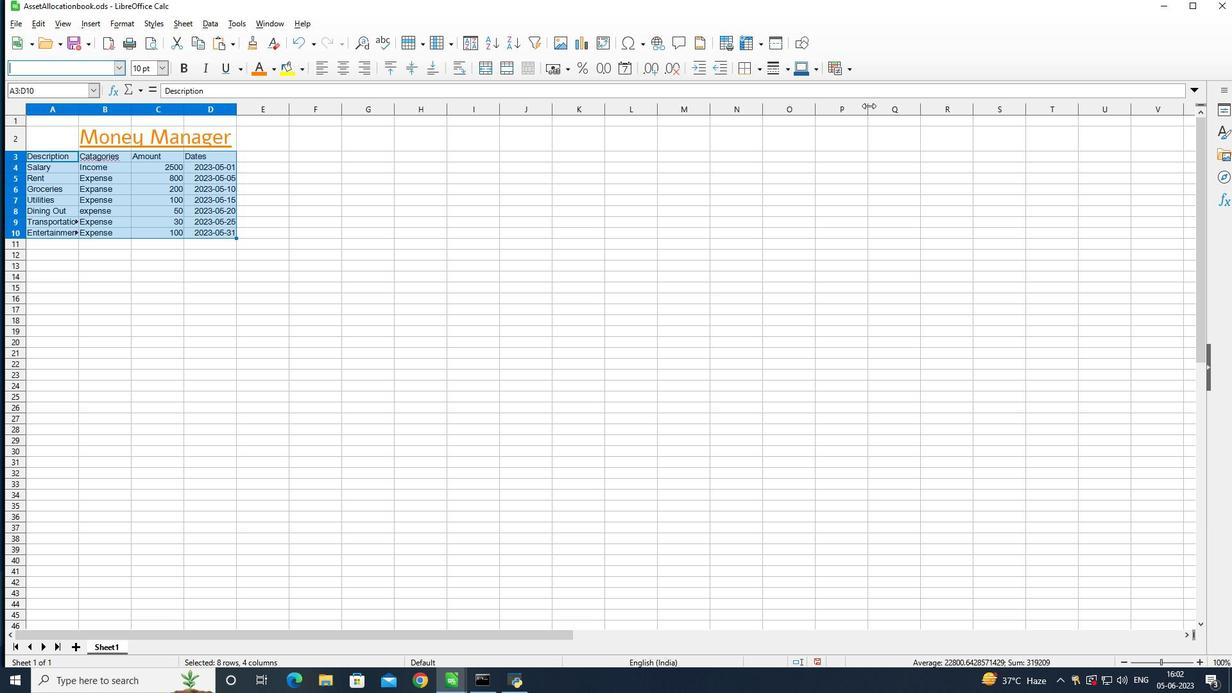 
Action: Mouse moved to (868, 119)
Screenshot: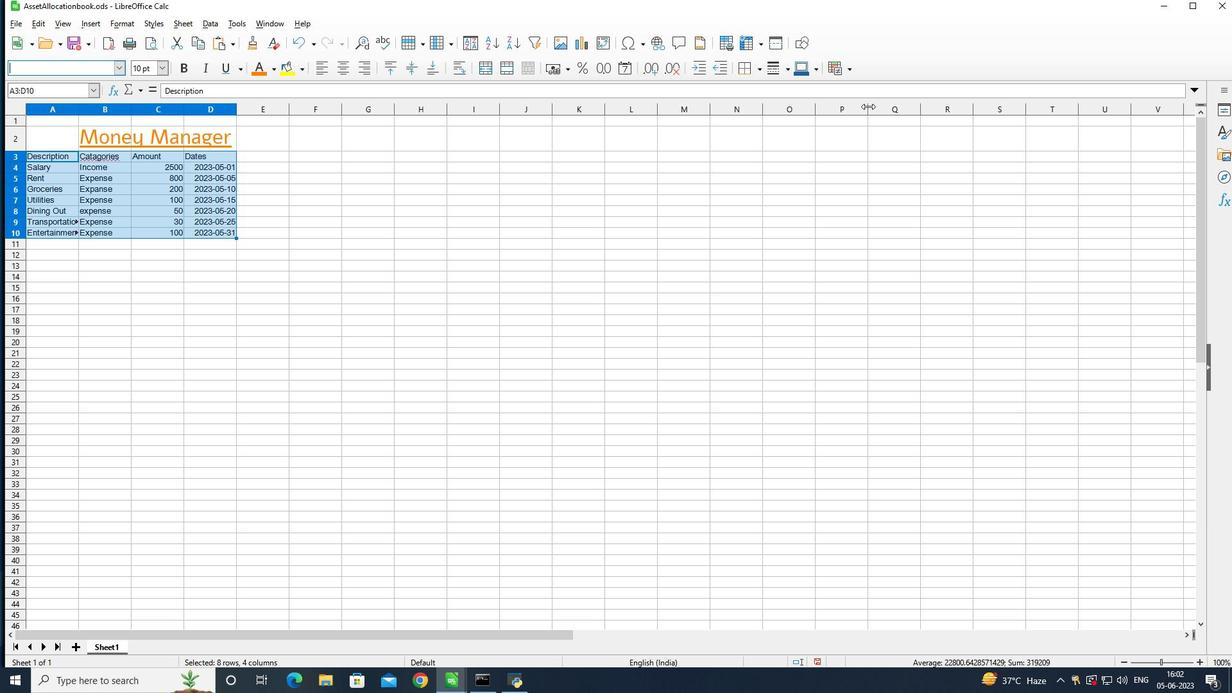 
Action: Key pressed <Key.backspace>
Screenshot: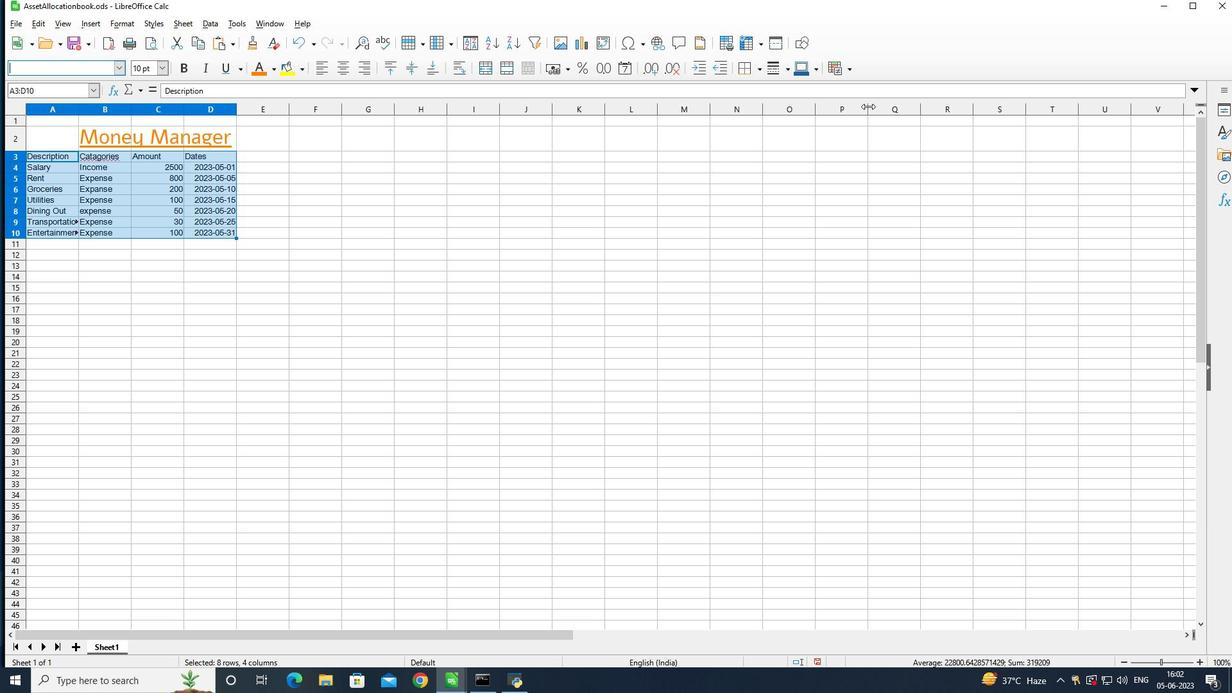 
Action: Mouse moved to (869, 120)
Screenshot: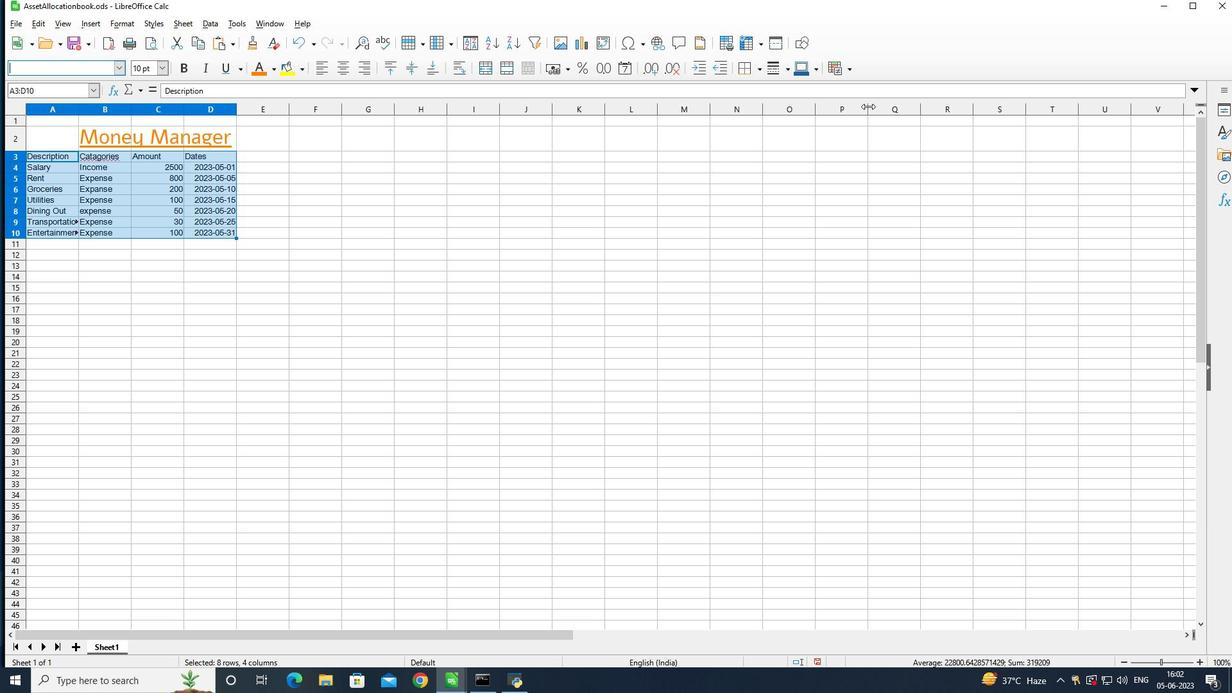 
Action: Key pressed <Key.backspace>
Screenshot: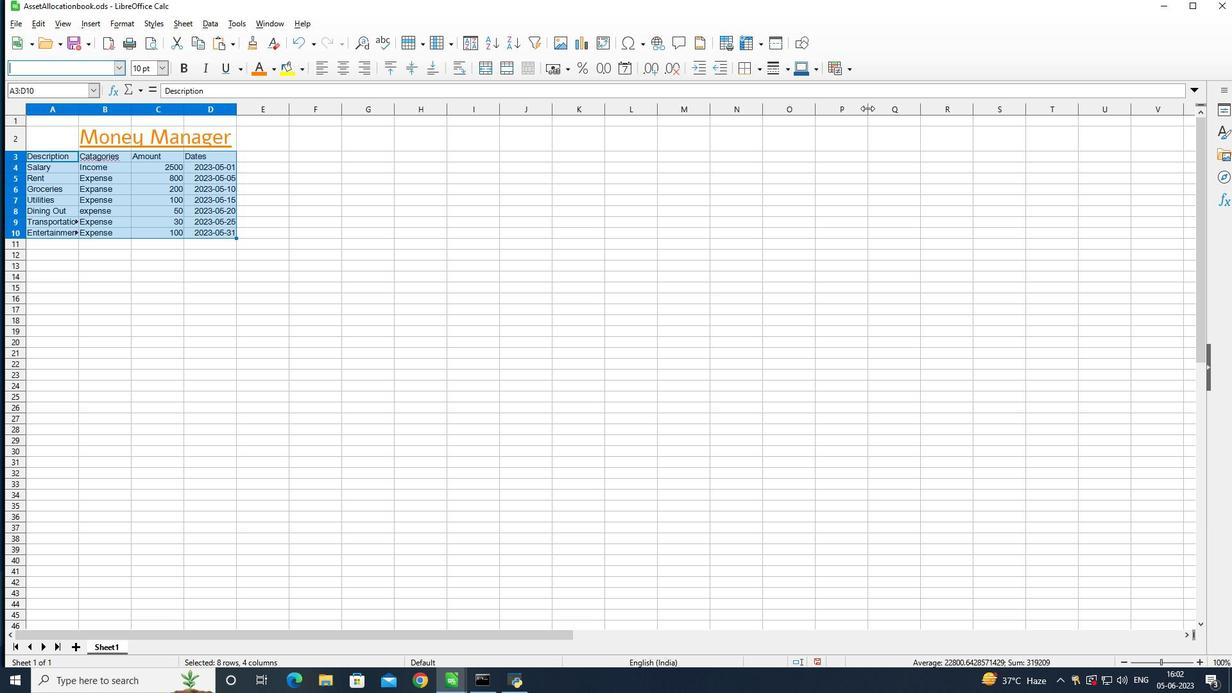 
Action: Mouse moved to (869, 121)
Screenshot: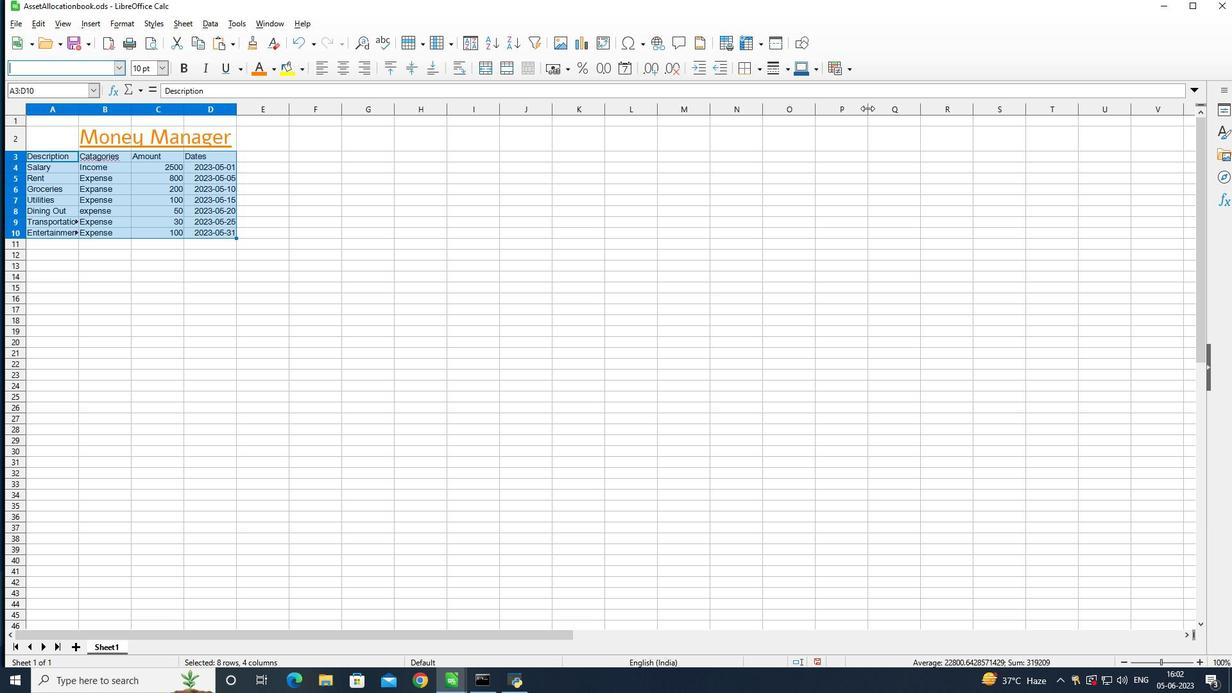 
Action: Key pressed <Key.backspace>
Screenshot: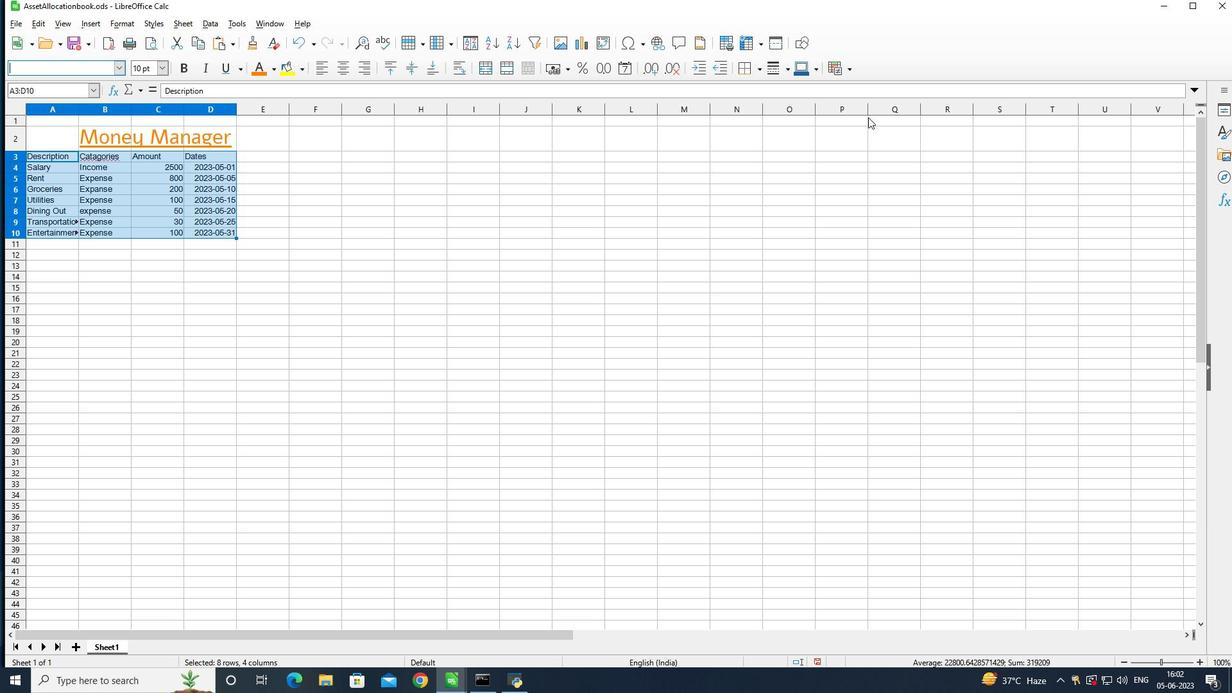 
Action: Mouse moved to (870, 121)
Screenshot: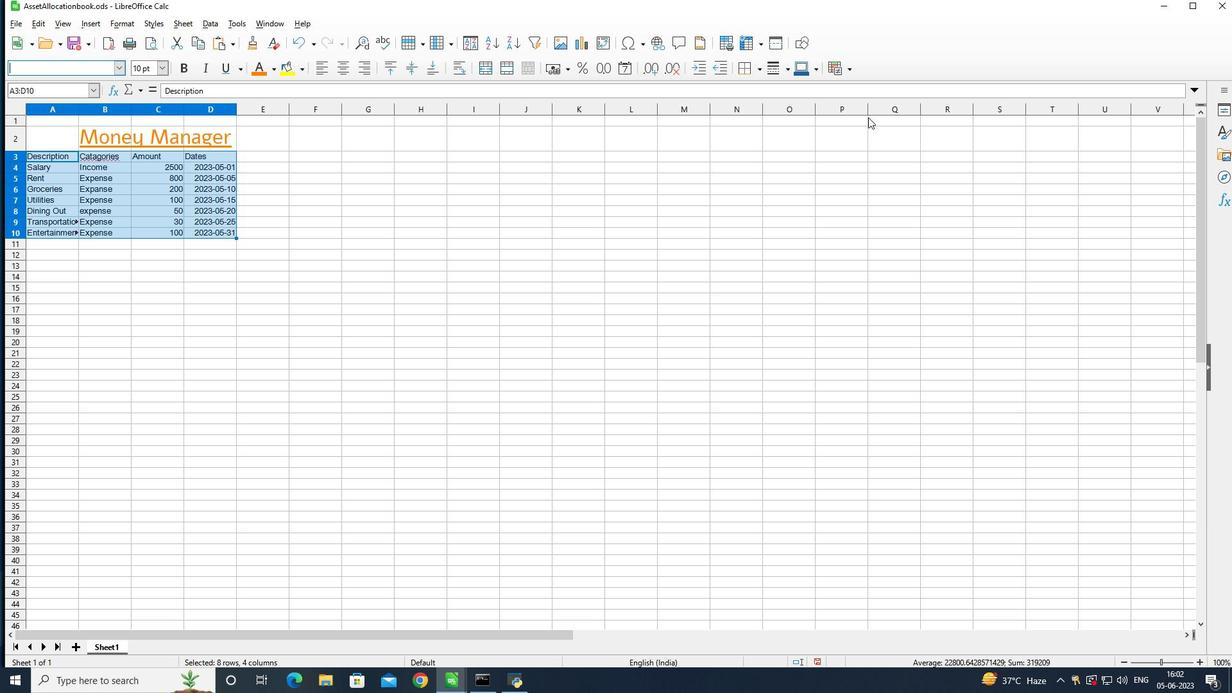 
Action: Key pressed <Key.backspace><Key.backspace>
Screenshot: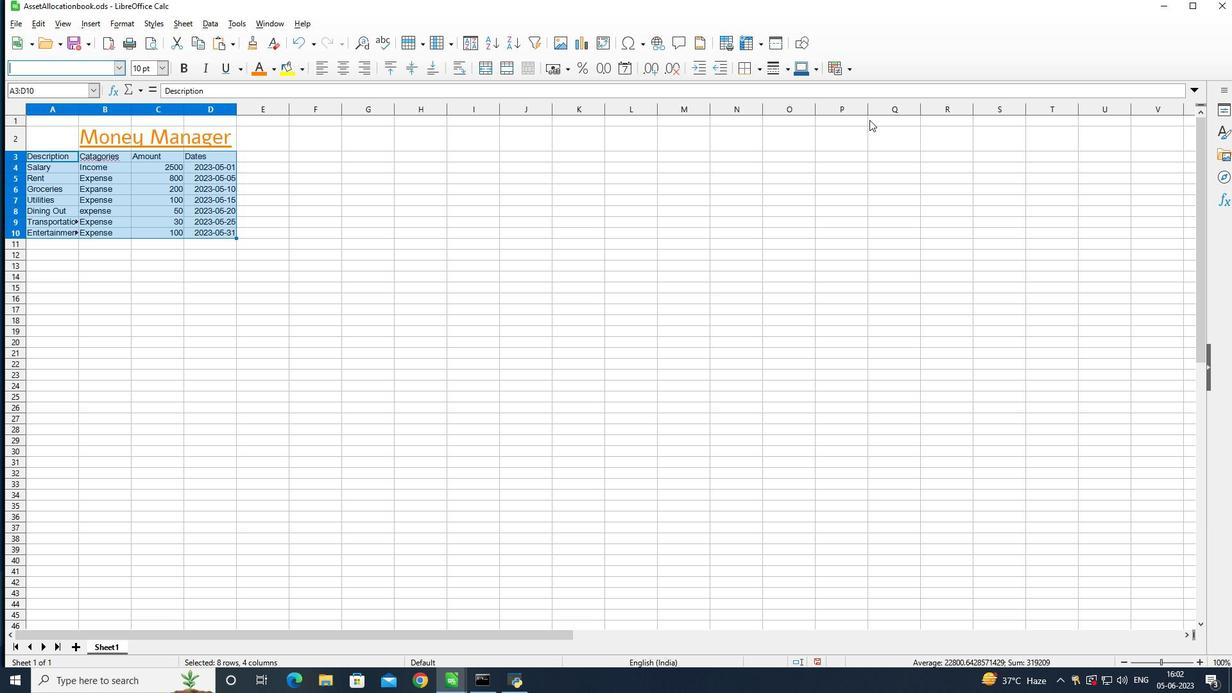
Action: Mouse moved to (875, 152)
Screenshot: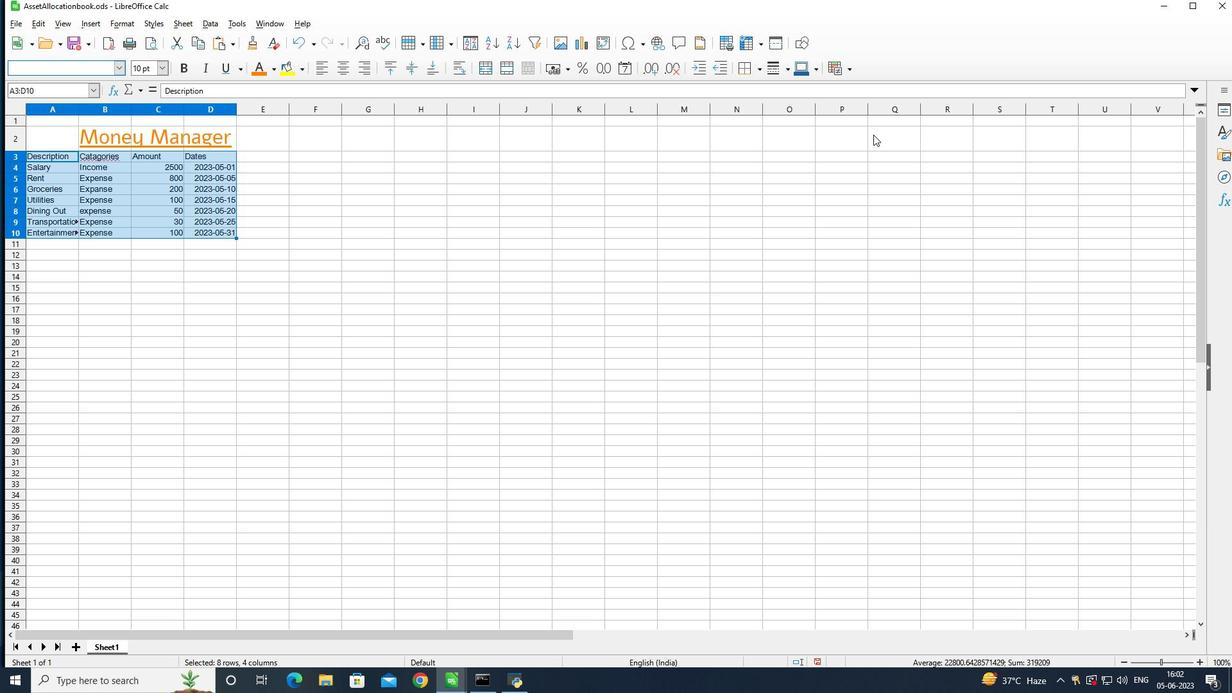 
Action: Key pressed <Key.shift>Alef<Key.enter>
Screenshot: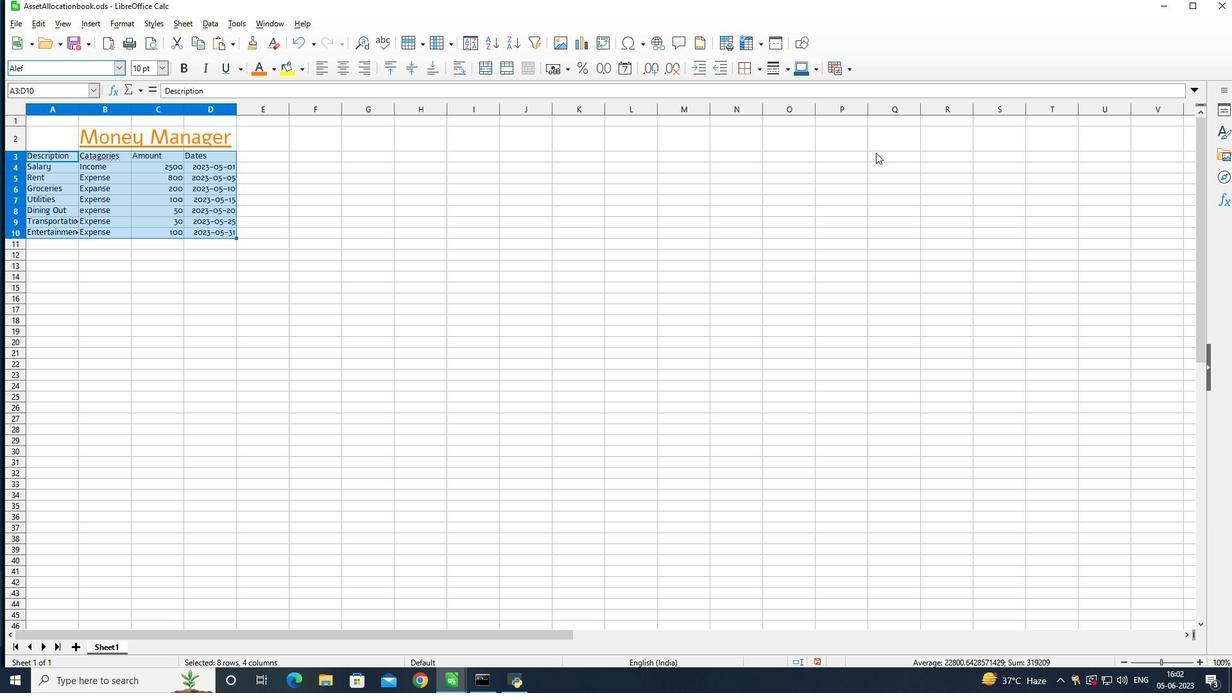 
Action: Mouse moved to (159, 65)
Screenshot: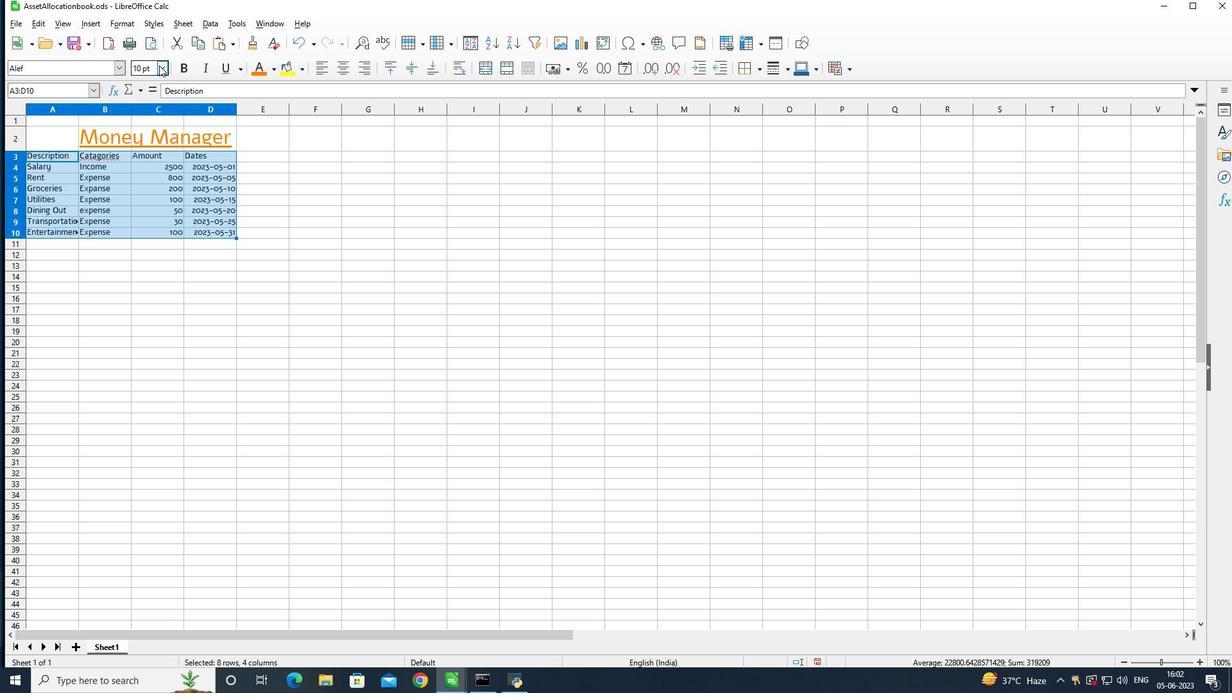 
Action: Mouse pressed left at (159, 65)
Screenshot: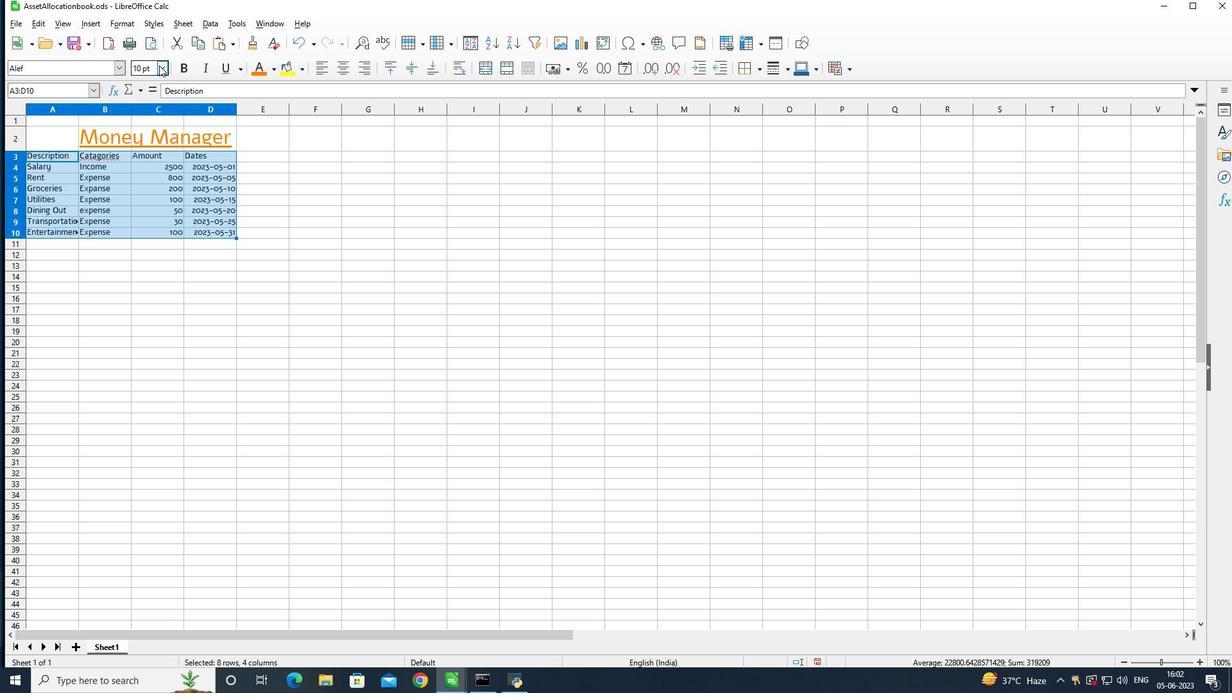 
Action: Mouse moved to (137, 182)
Screenshot: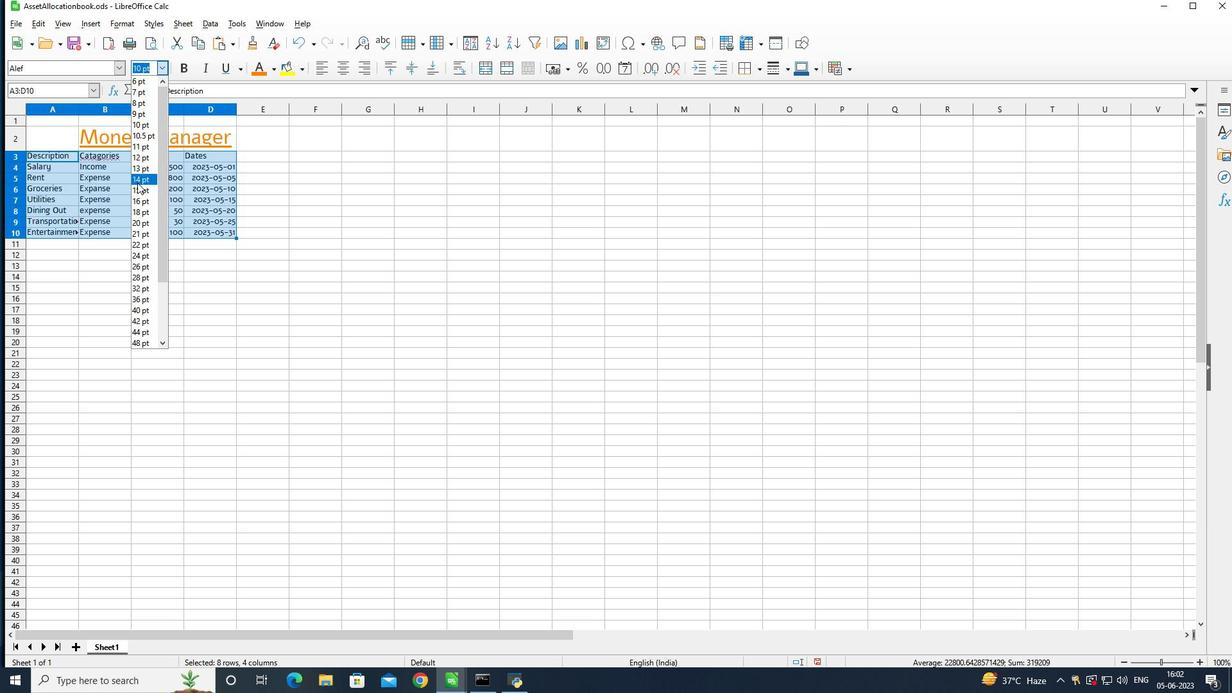 
Action: Mouse pressed left at (137, 182)
Screenshot: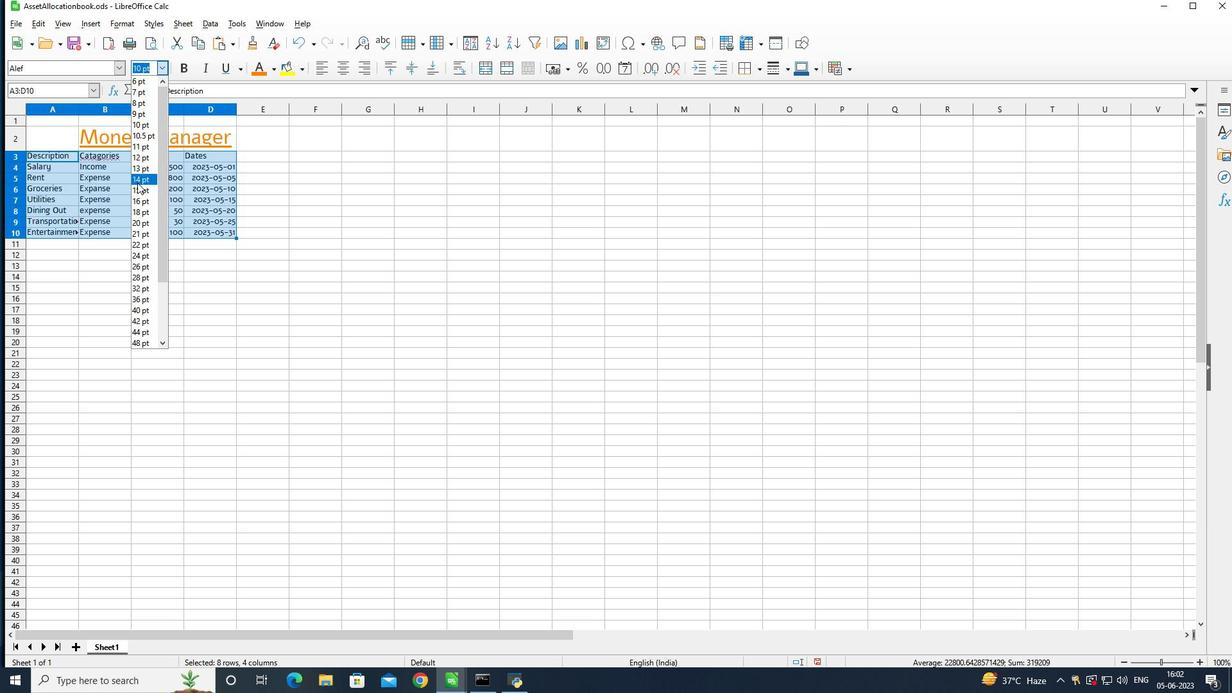 
Action: Mouse moved to (392, 68)
Screenshot: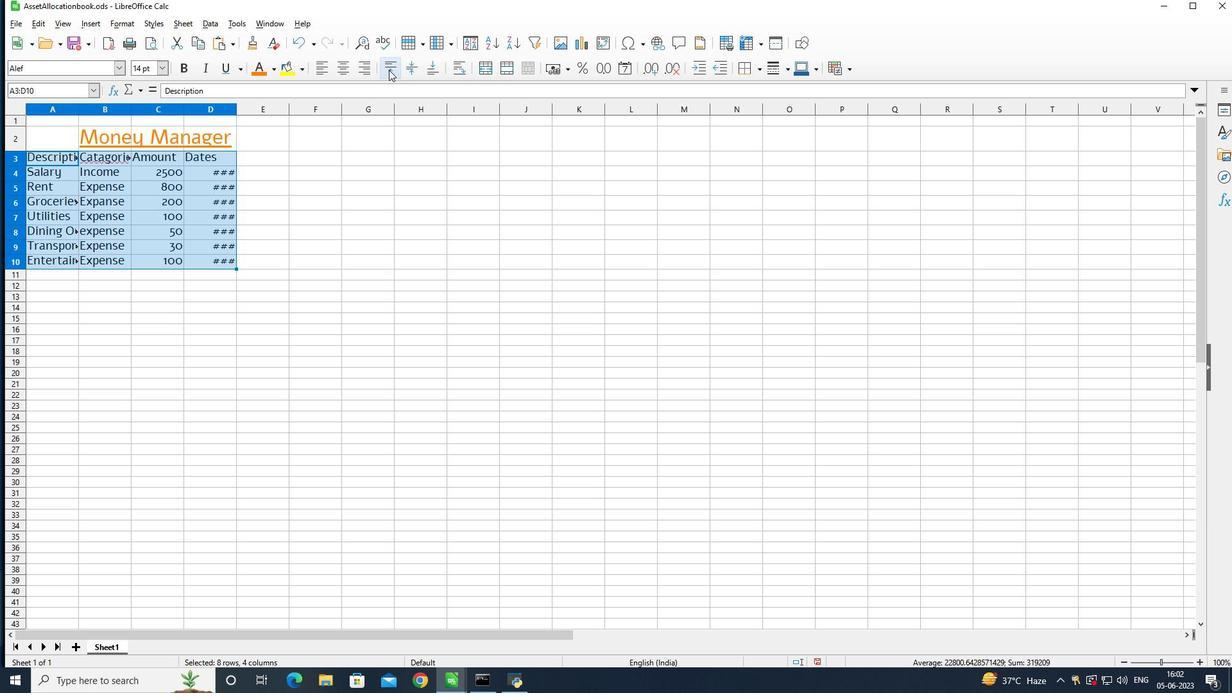 
Action: Mouse pressed left at (392, 68)
Screenshot: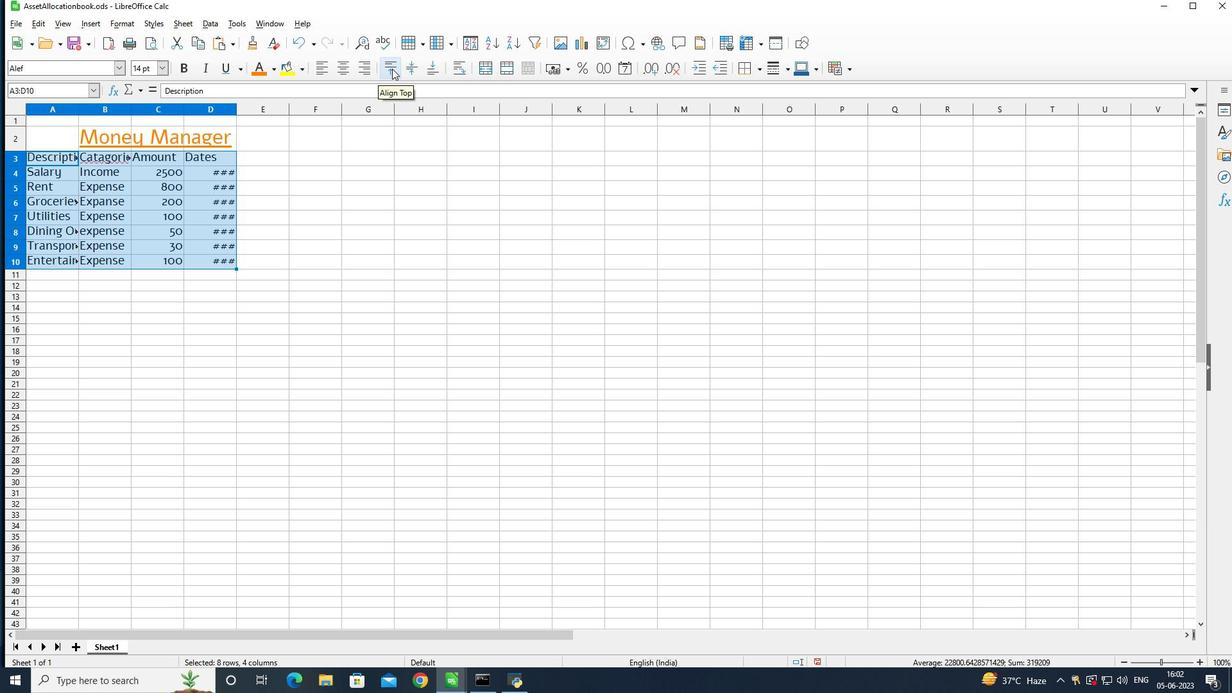 
Action: Mouse moved to (130, 136)
Screenshot: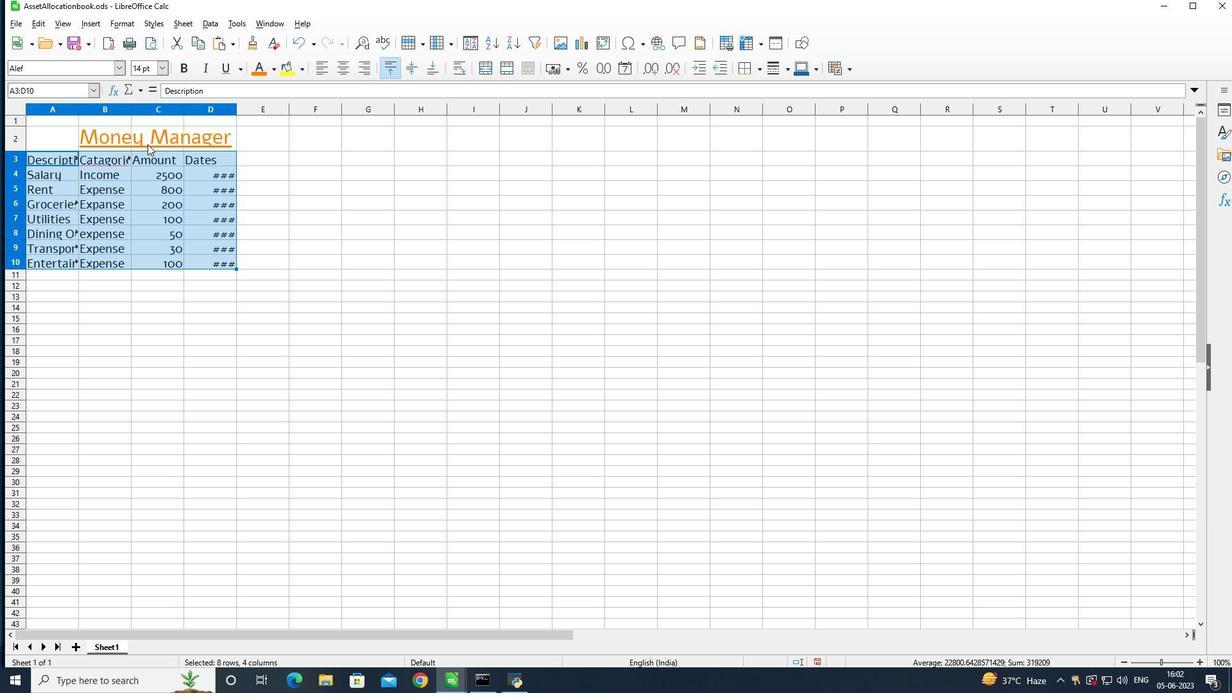
Action: Mouse pressed left at (130, 136)
Screenshot: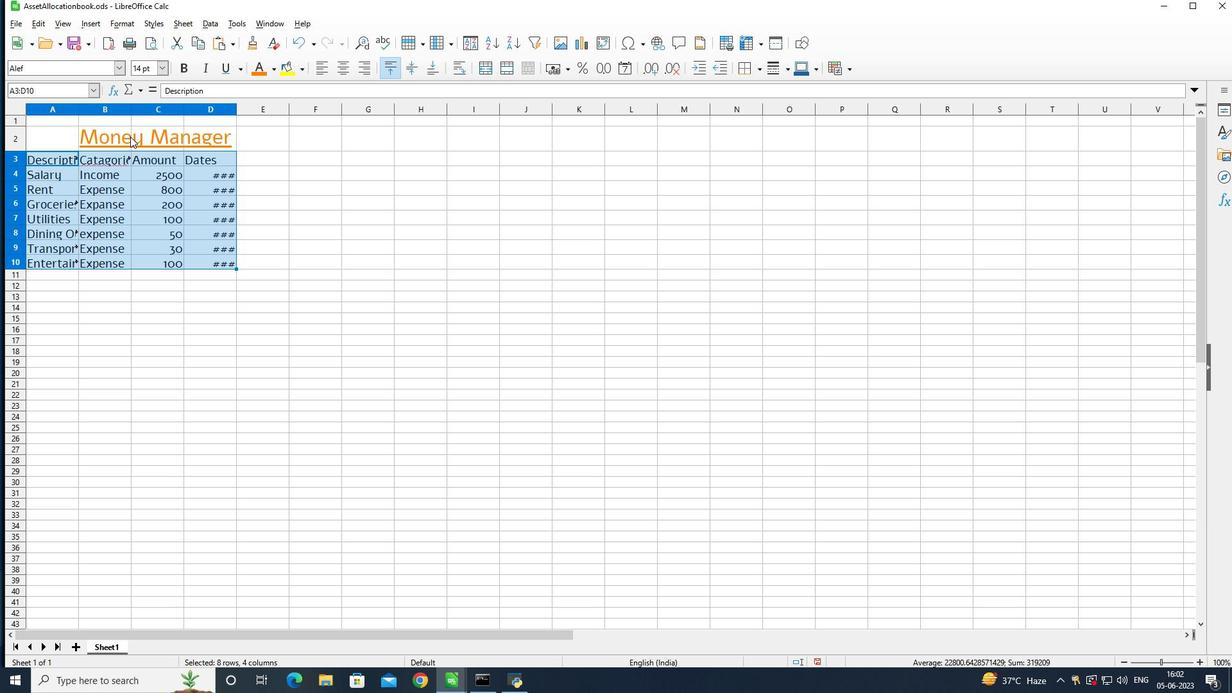 
Action: Mouse moved to (130, 135)
Screenshot: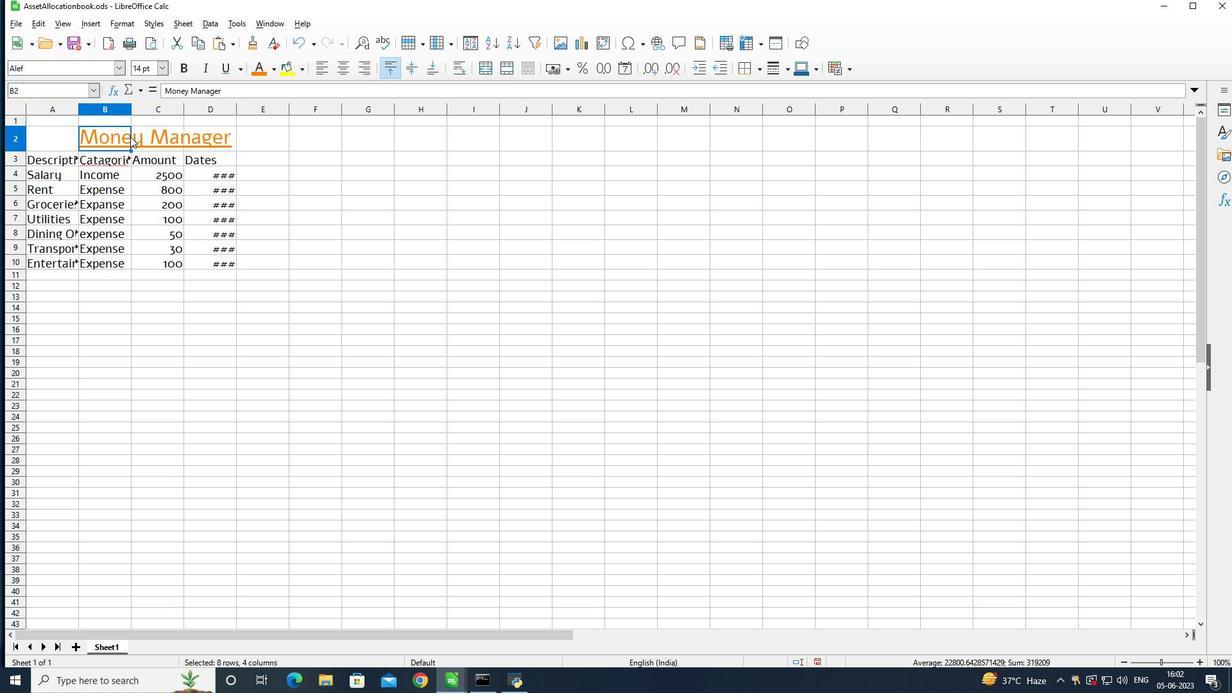 
Action: Mouse pressed left at (130, 135)
Screenshot: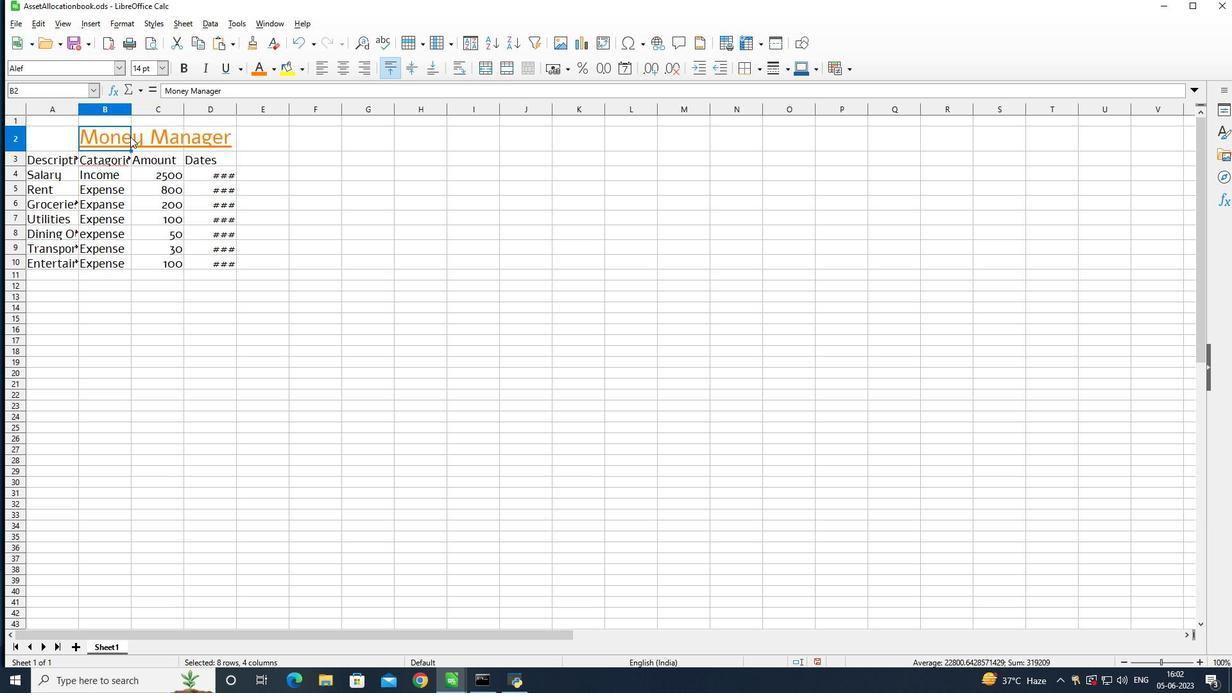 
Action: Mouse moved to (116, 144)
Screenshot: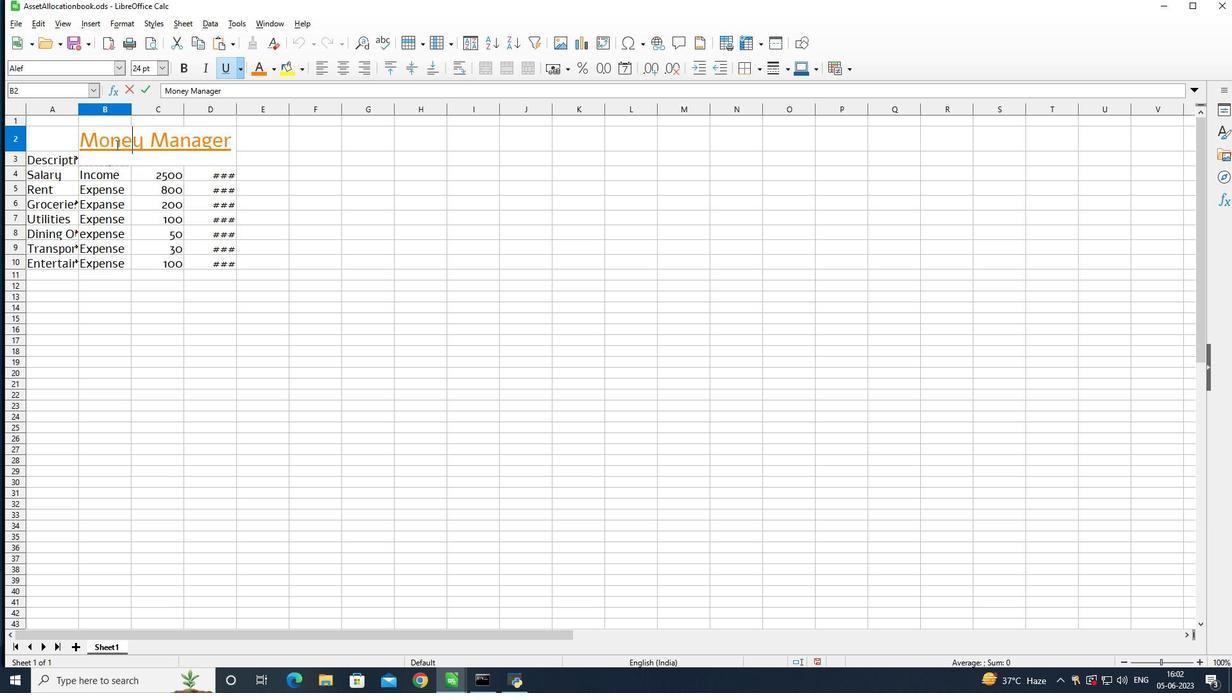
Action: Mouse pressed left at (116, 144)
Screenshot: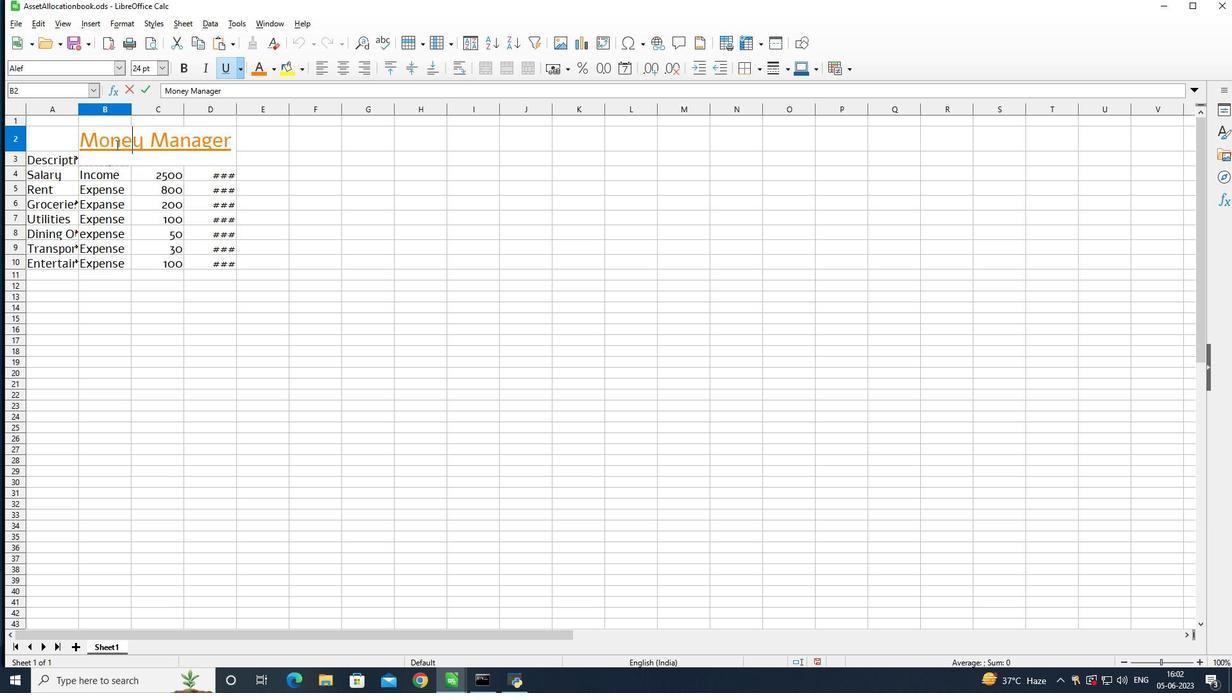 
Action: Mouse moved to (117, 144)
Screenshot: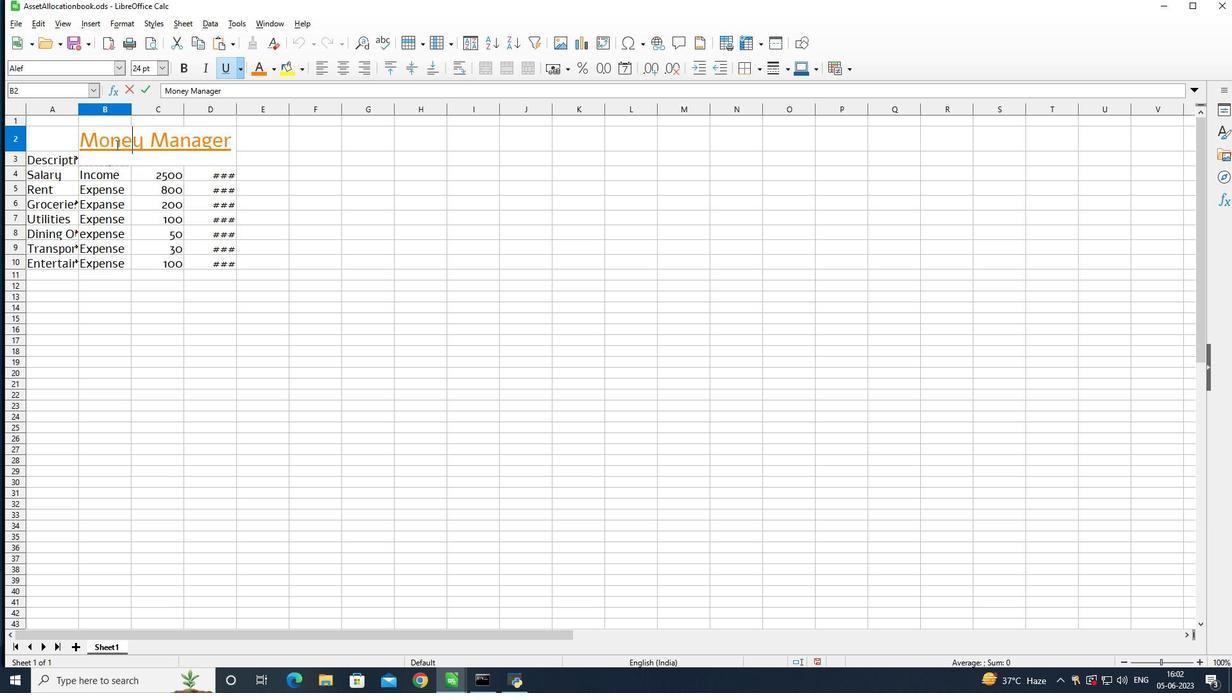 
Action: Mouse pressed left at (117, 144)
Screenshot: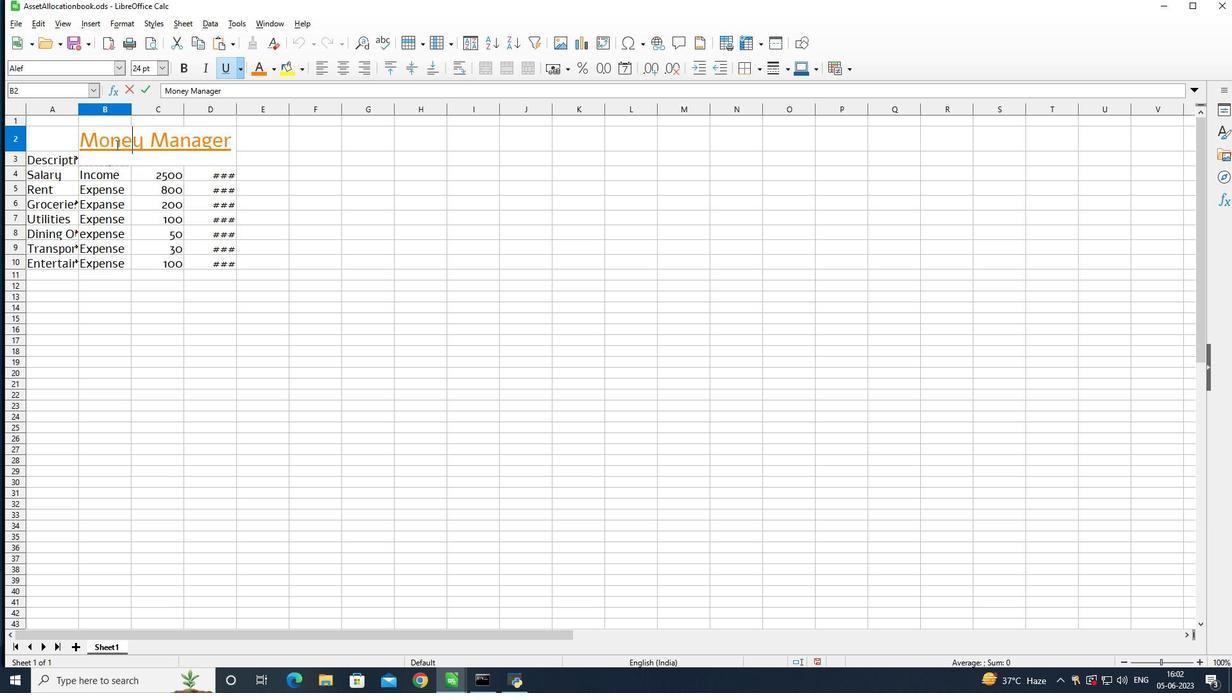 
Action: Mouse pressed left at (117, 144)
Screenshot: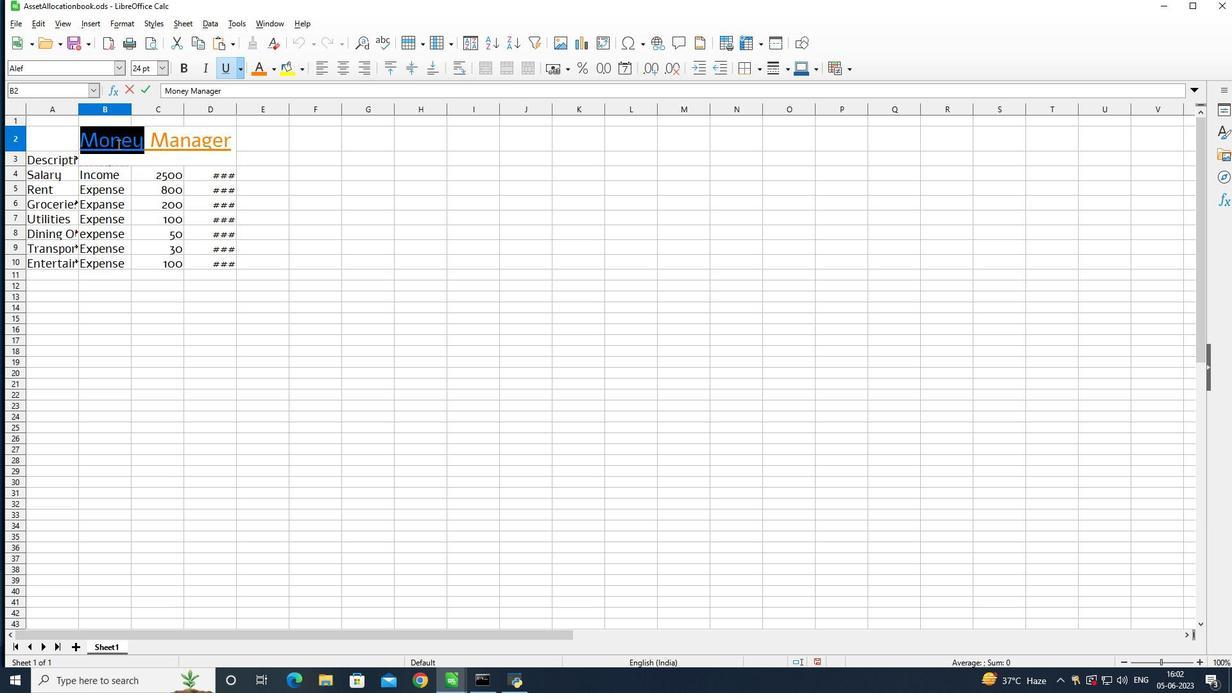 
Action: Mouse moved to (386, 71)
Screenshot: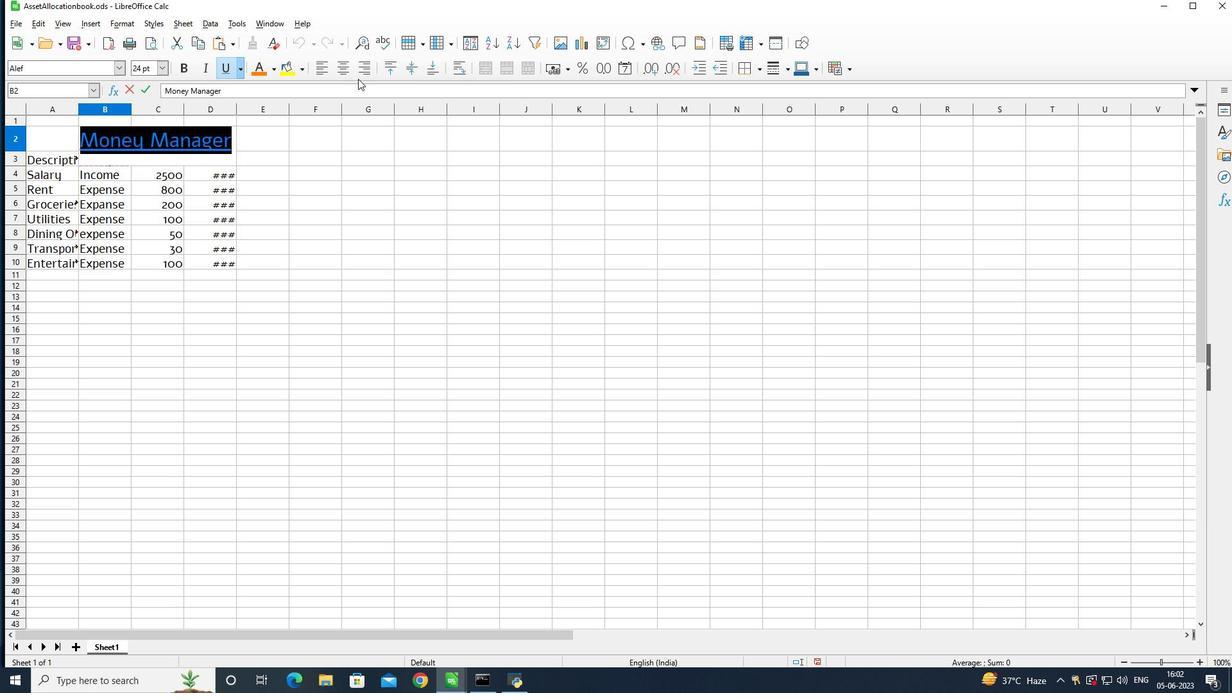 
Action: Mouse pressed left at (386, 71)
Screenshot: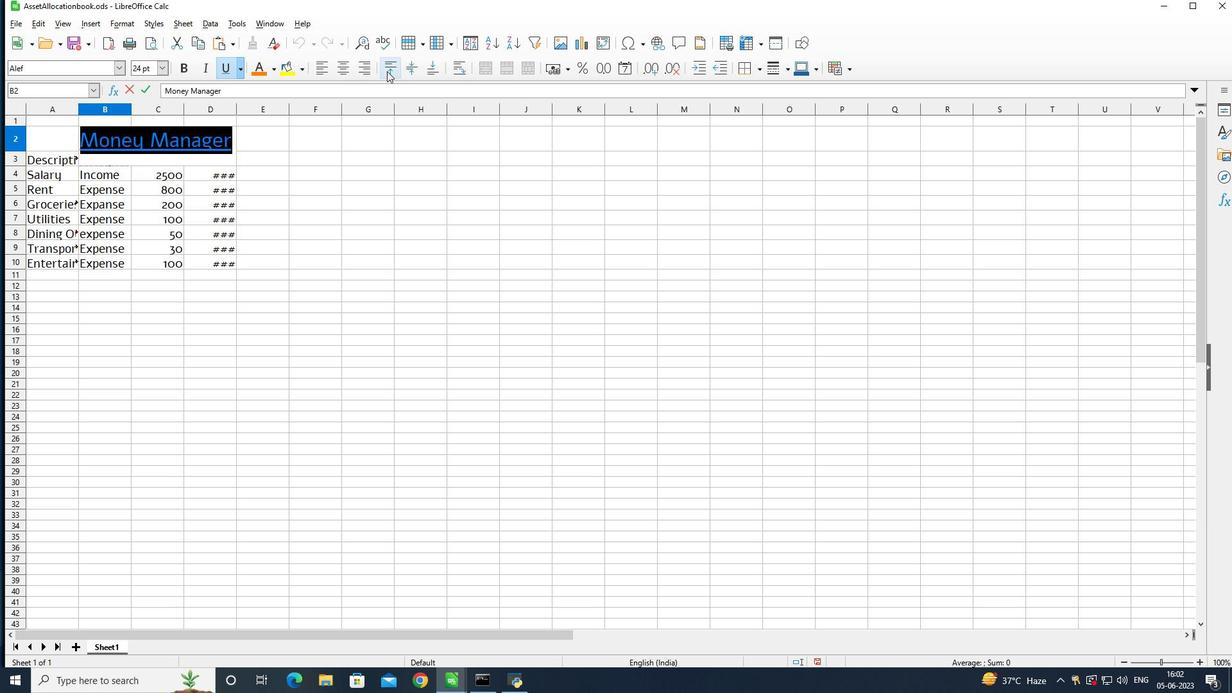 
Action: Mouse moved to (389, 296)
Screenshot: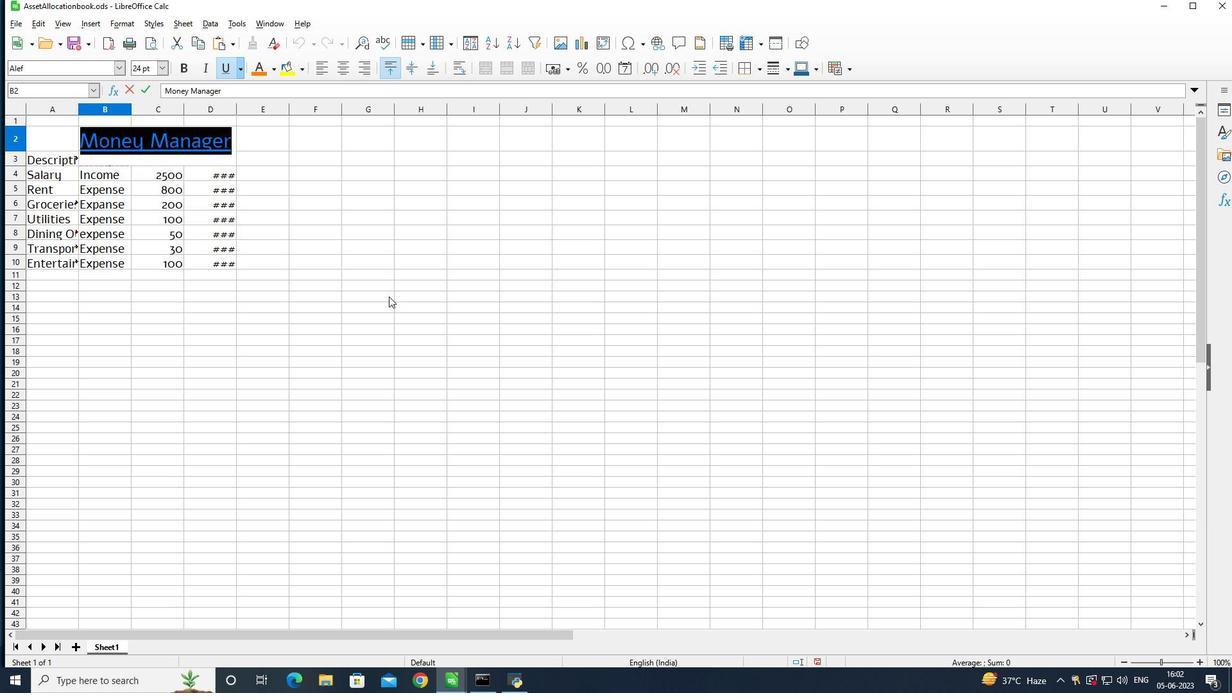 
Action: Mouse pressed left at (389, 296)
Screenshot: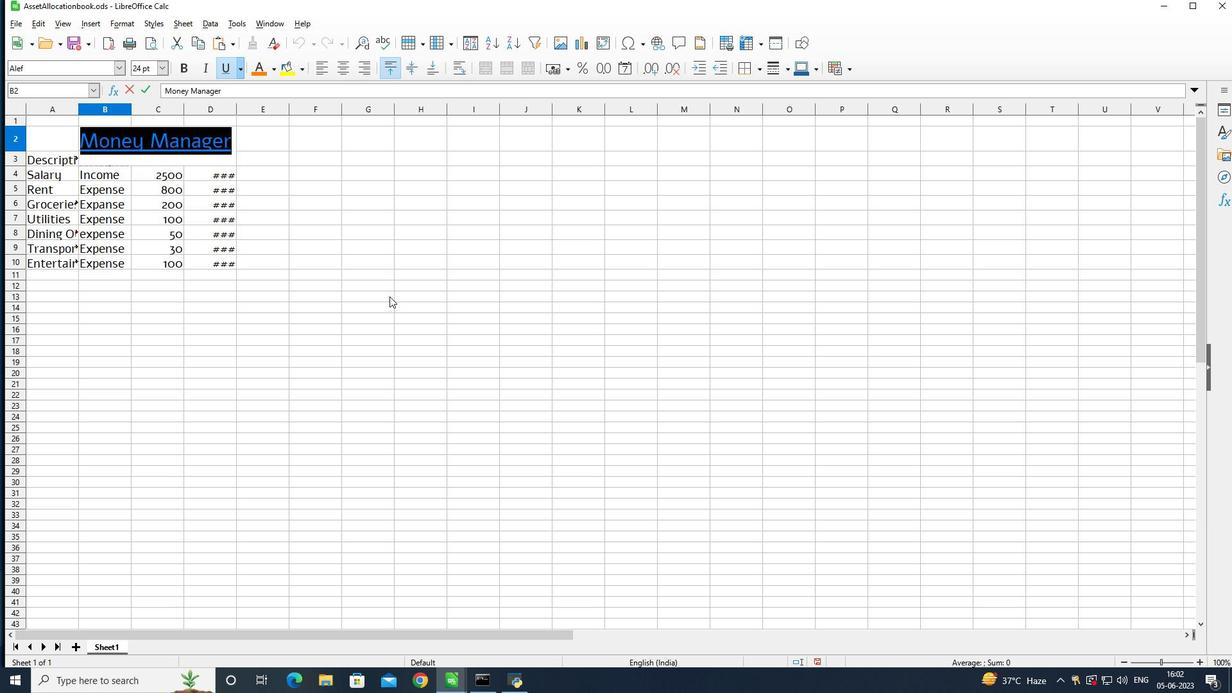 
Action: Mouse moved to (397, 300)
Screenshot: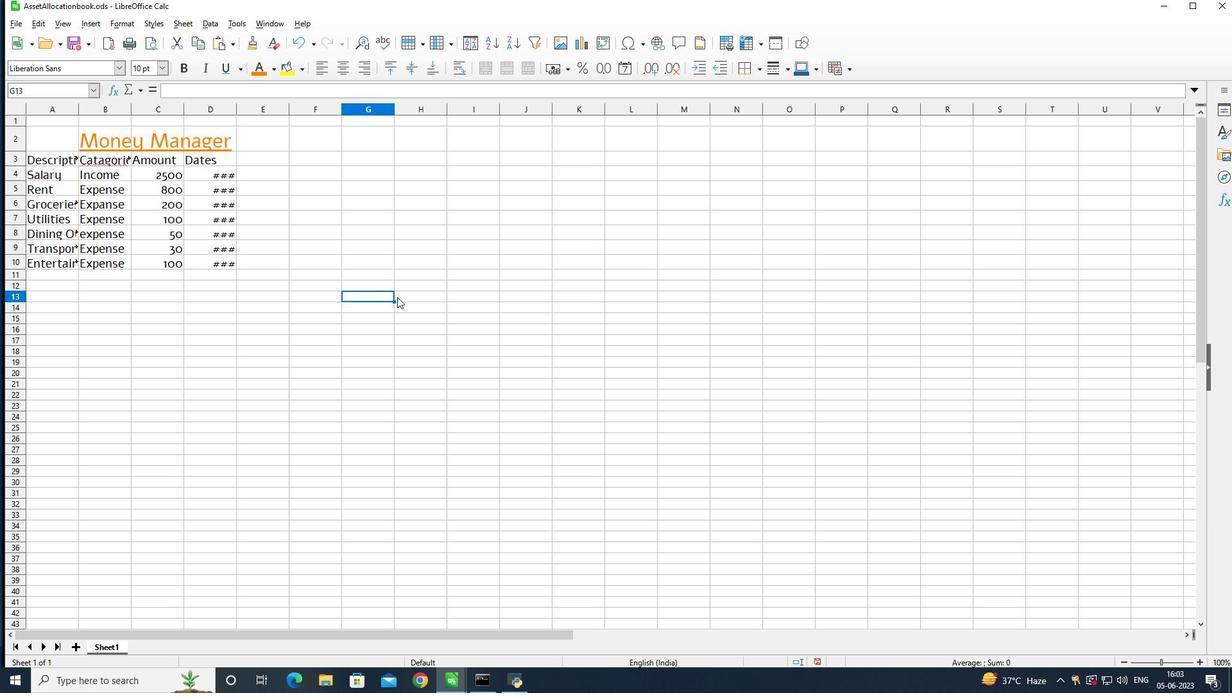 
